 Task: Start in the project BitTech the sprint 'Agile Avengers', with a duration of 2 weeks. Start in the project BitTech the sprint 'Agile Avengers', with a duration of 1 week. Start in the project BitTech the sprint 'Agile Avengers', with a duration of 3 weeks
Action: Mouse moved to (228, 72)
Screenshot: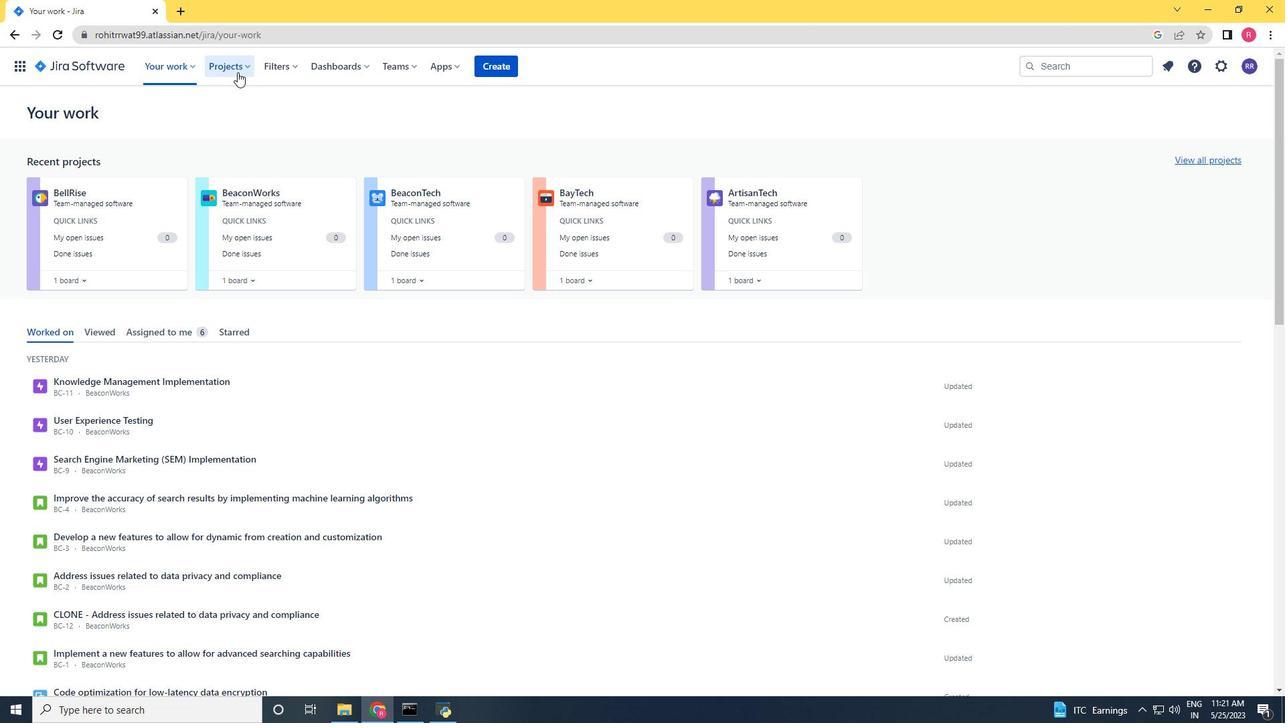 
Action: Mouse pressed left at (228, 72)
Screenshot: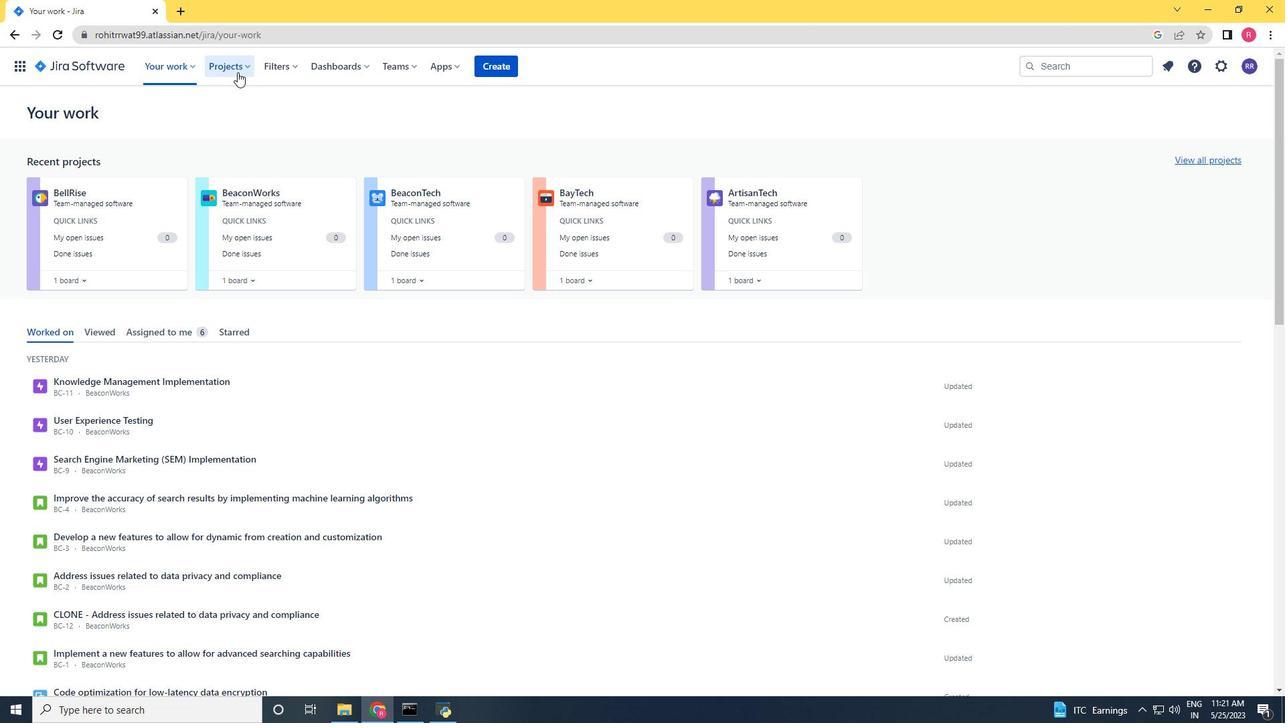 
Action: Mouse moved to (262, 129)
Screenshot: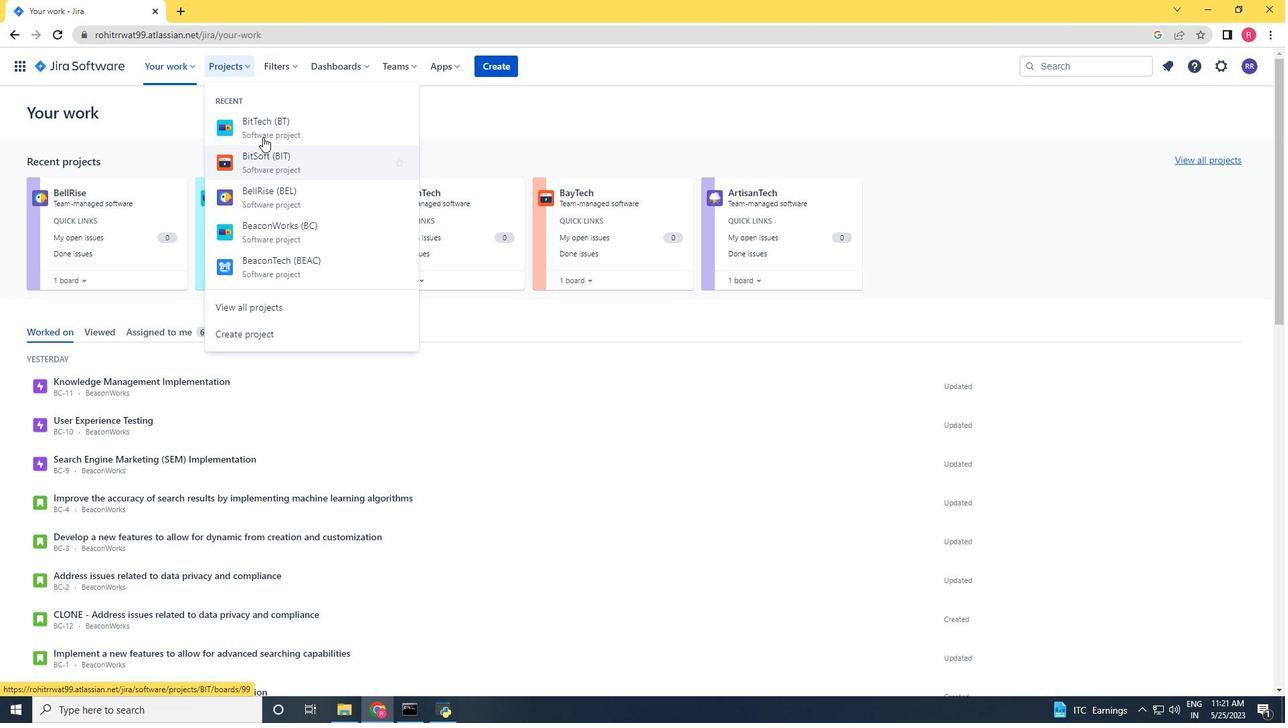 
Action: Mouse pressed left at (262, 129)
Screenshot: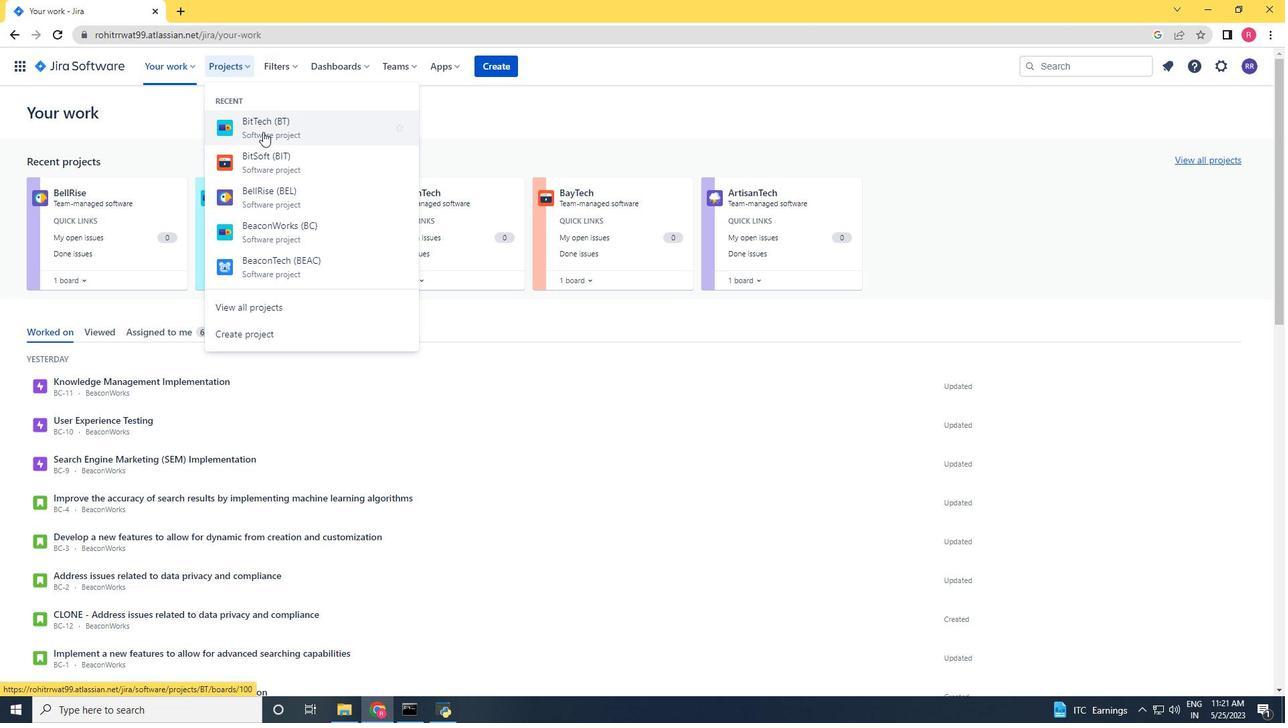 
Action: Mouse moved to (83, 203)
Screenshot: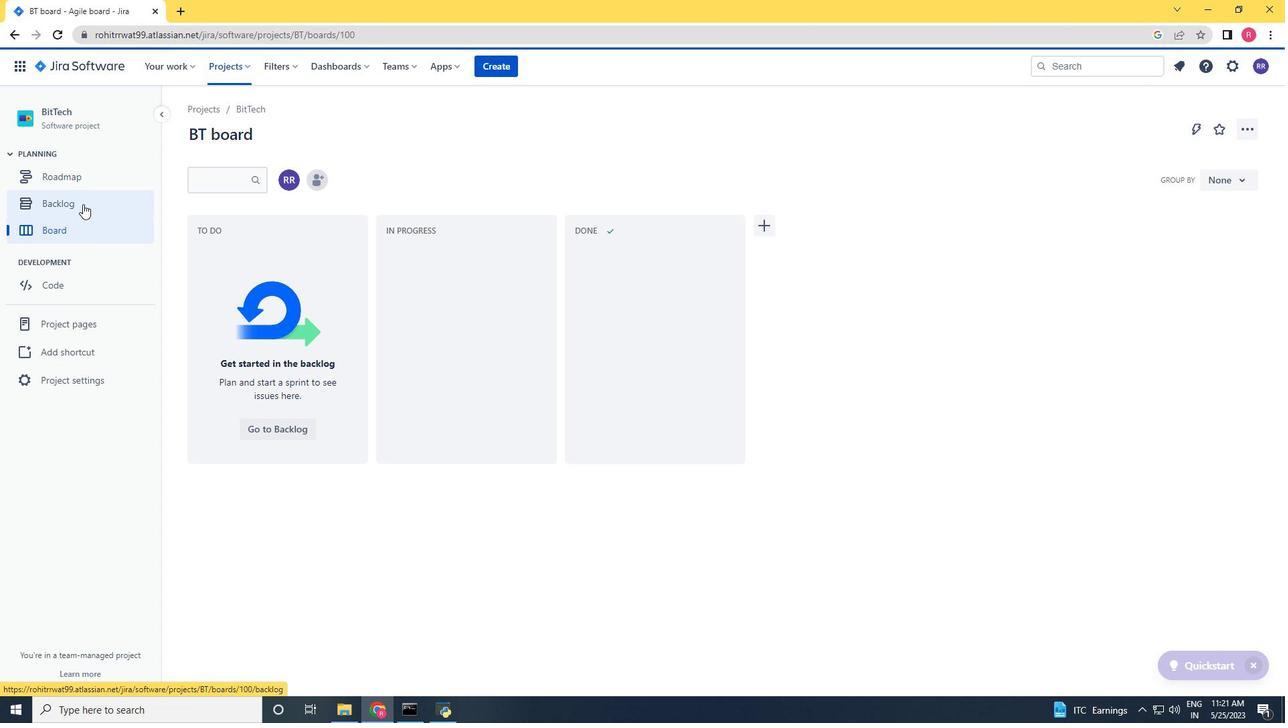 
Action: Mouse pressed left at (83, 203)
Screenshot: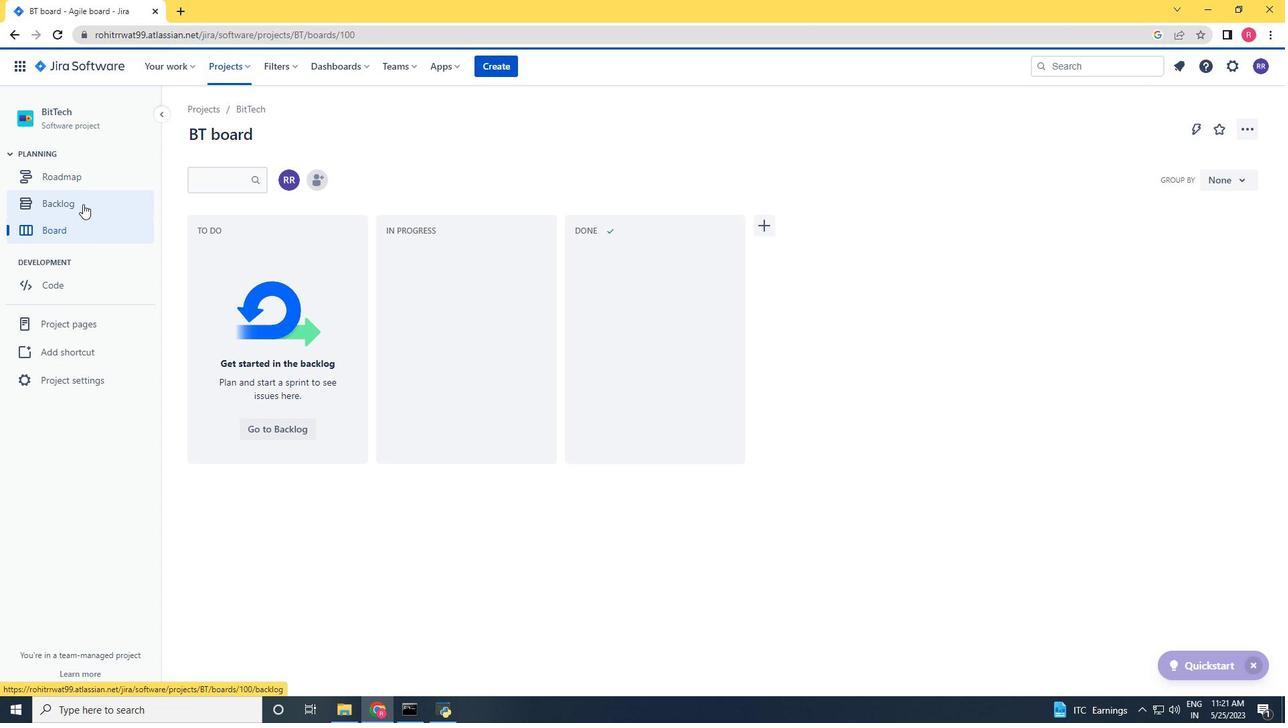 
Action: Mouse moved to (1167, 212)
Screenshot: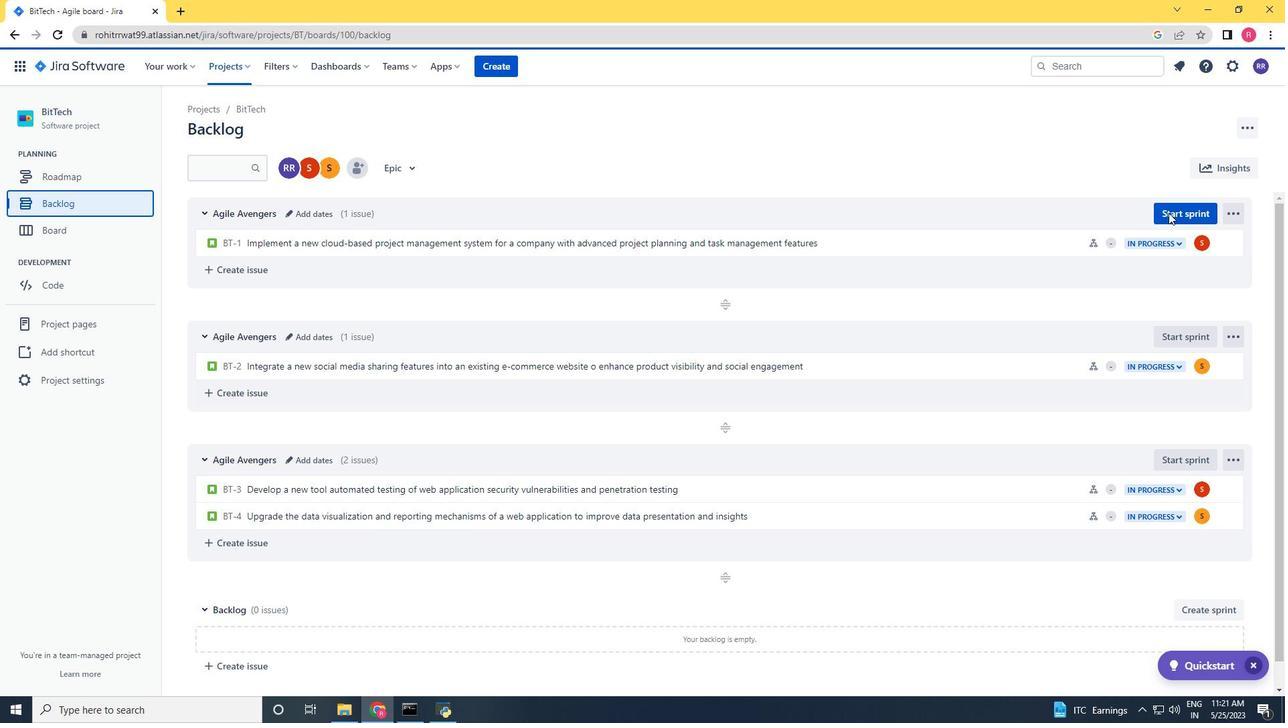 
Action: Mouse pressed left at (1167, 212)
Screenshot: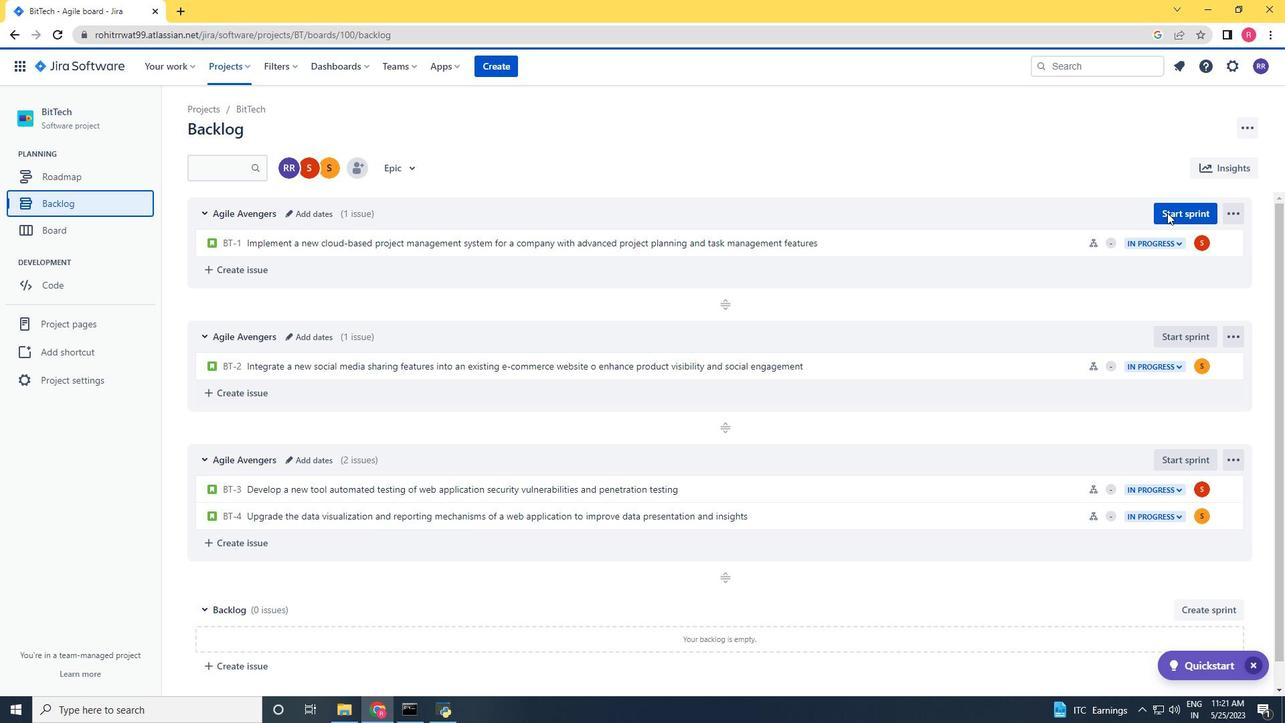 
Action: Mouse moved to (580, 241)
Screenshot: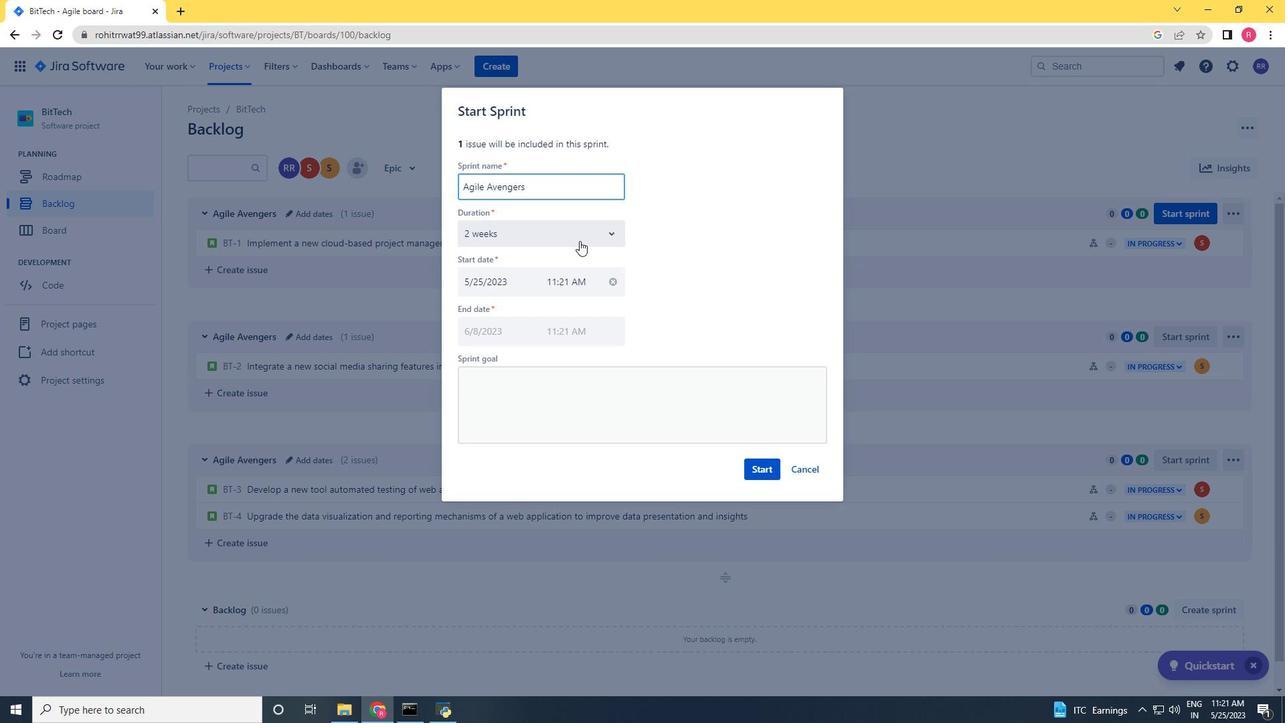 
Action: Mouse pressed left at (580, 241)
Screenshot: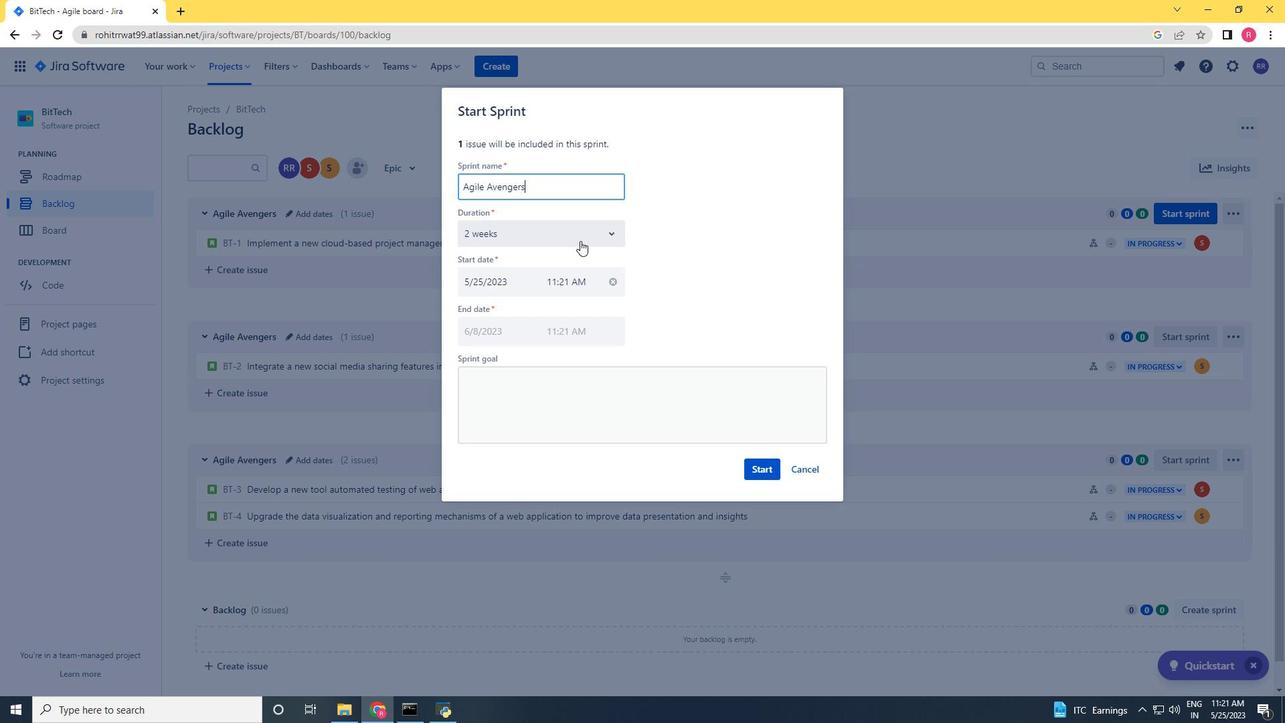 
Action: Mouse moved to (499, 291)
Screenshot: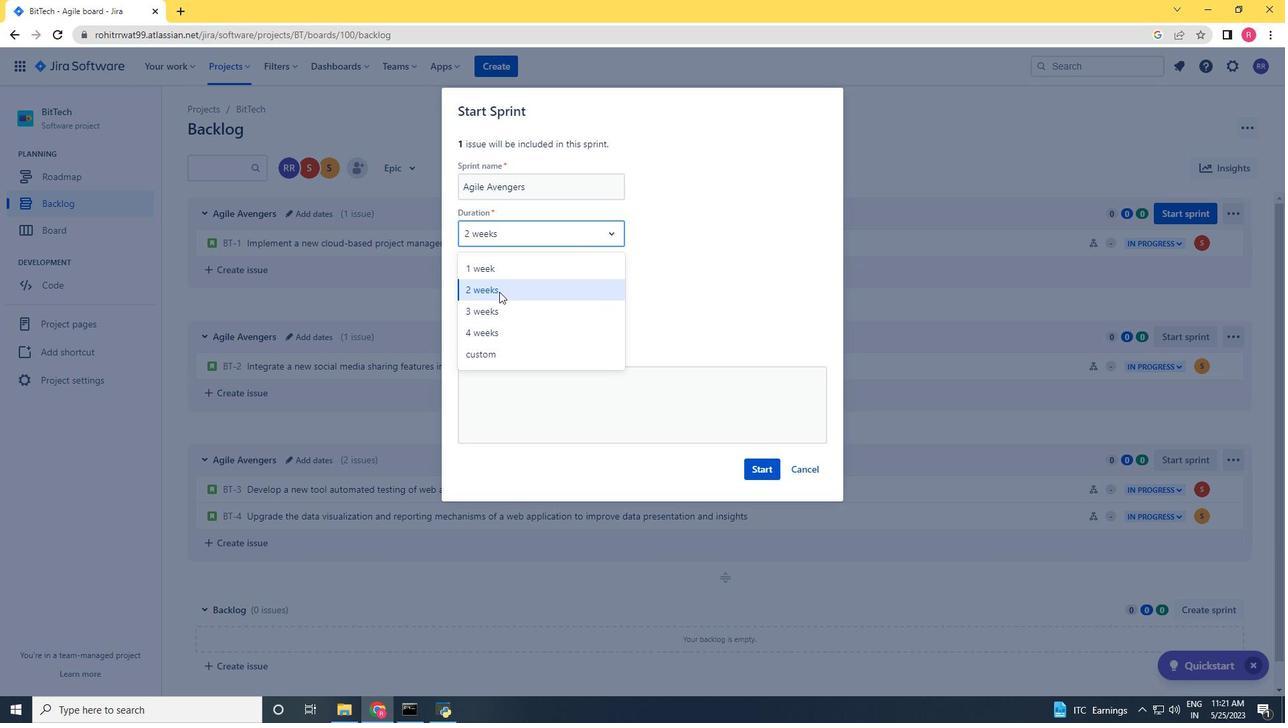 
Action: Mouse pressed left at (499, 291)
Screenshot: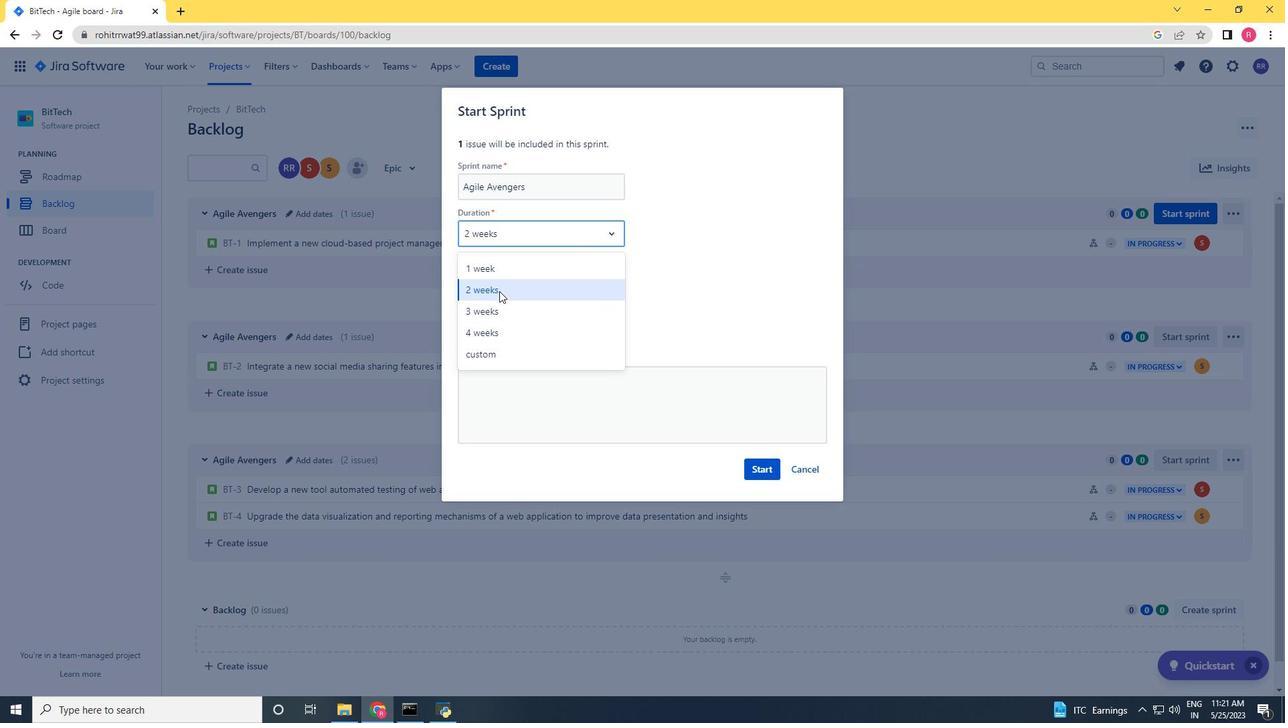 
Action: Mouse moved to (771, 470)
Screenshot: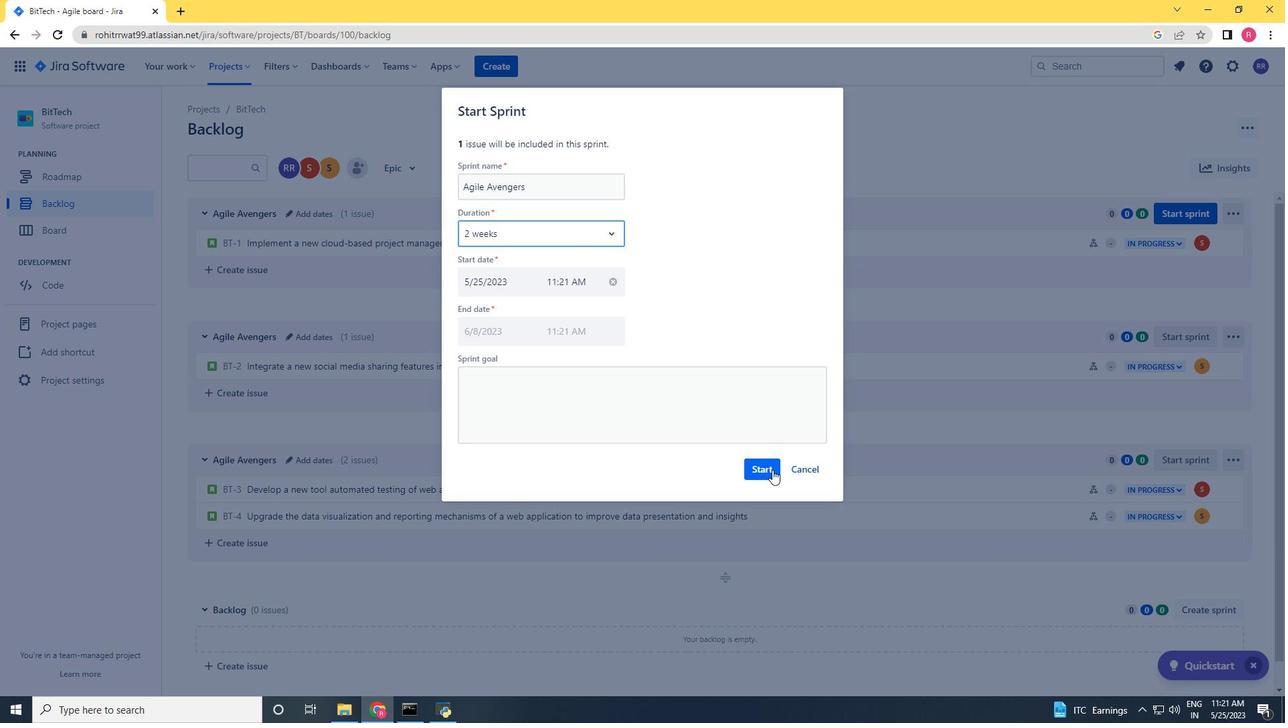 
Action: Mouse pressed left at (771, 470)
Screenshot: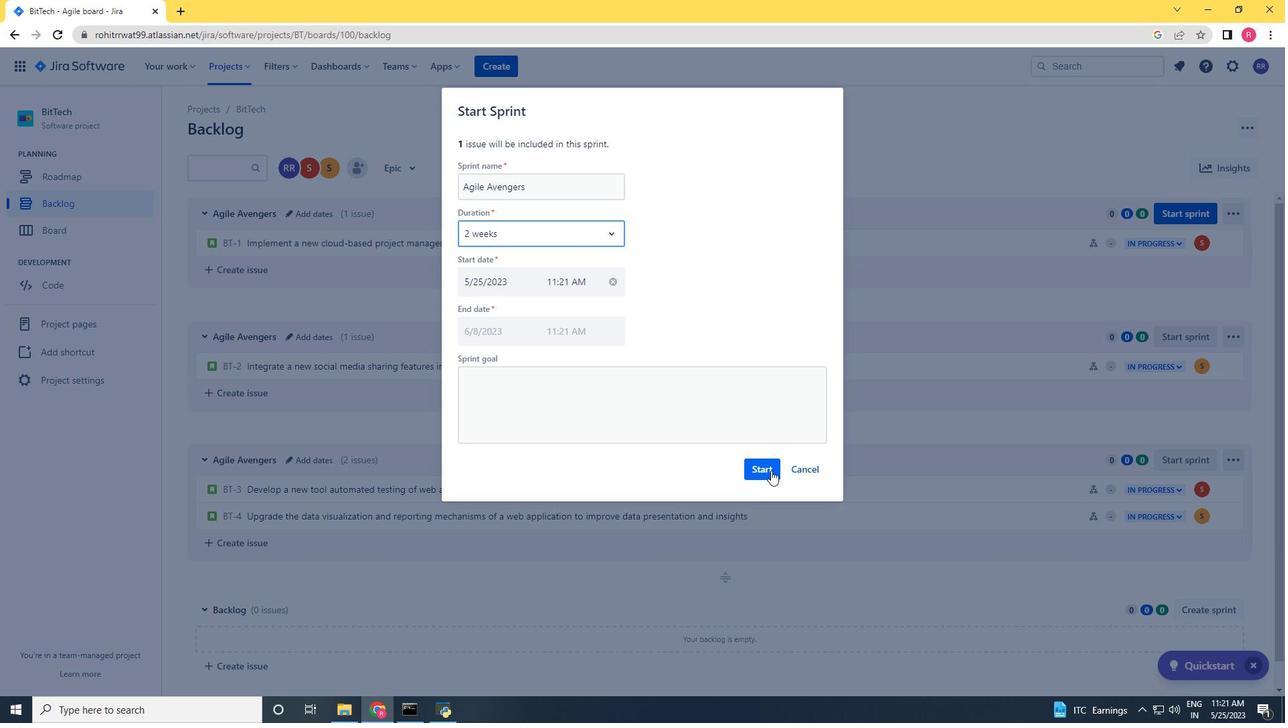 
Action: Mouse moved to (66, 199)
Screenshot: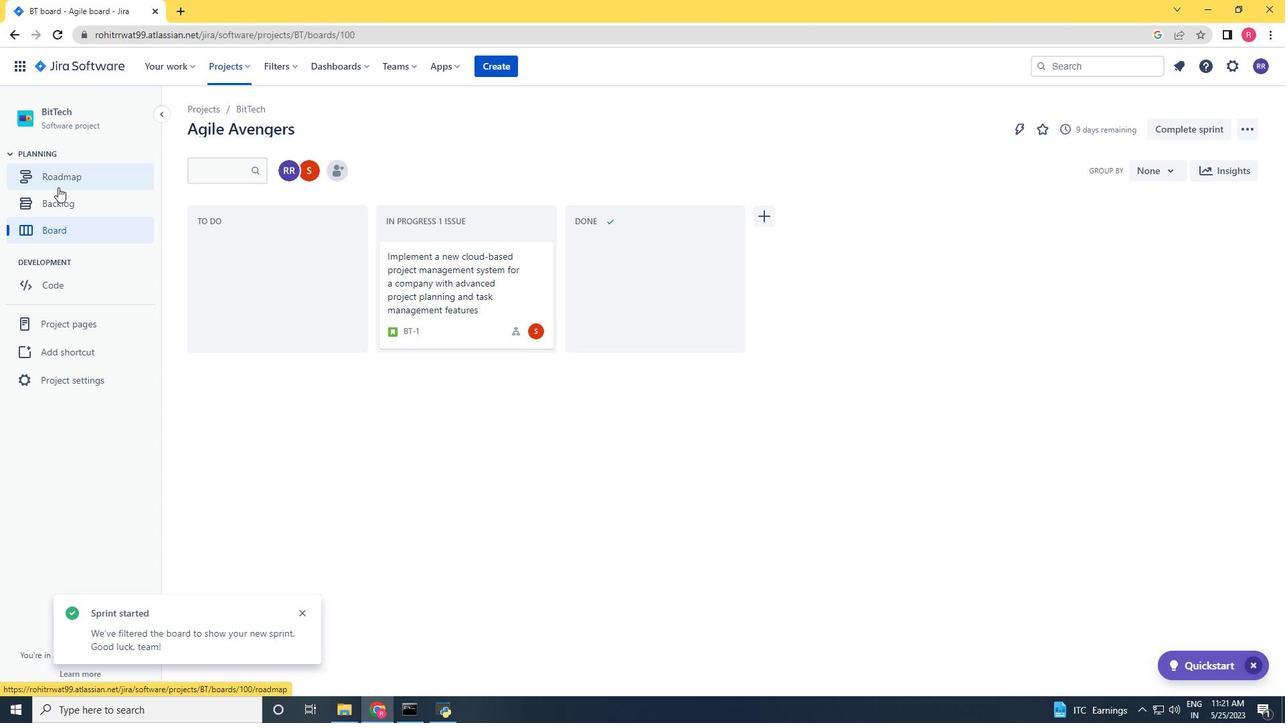 
Action: Mouse pressed left at (66, 199)
Screenshot: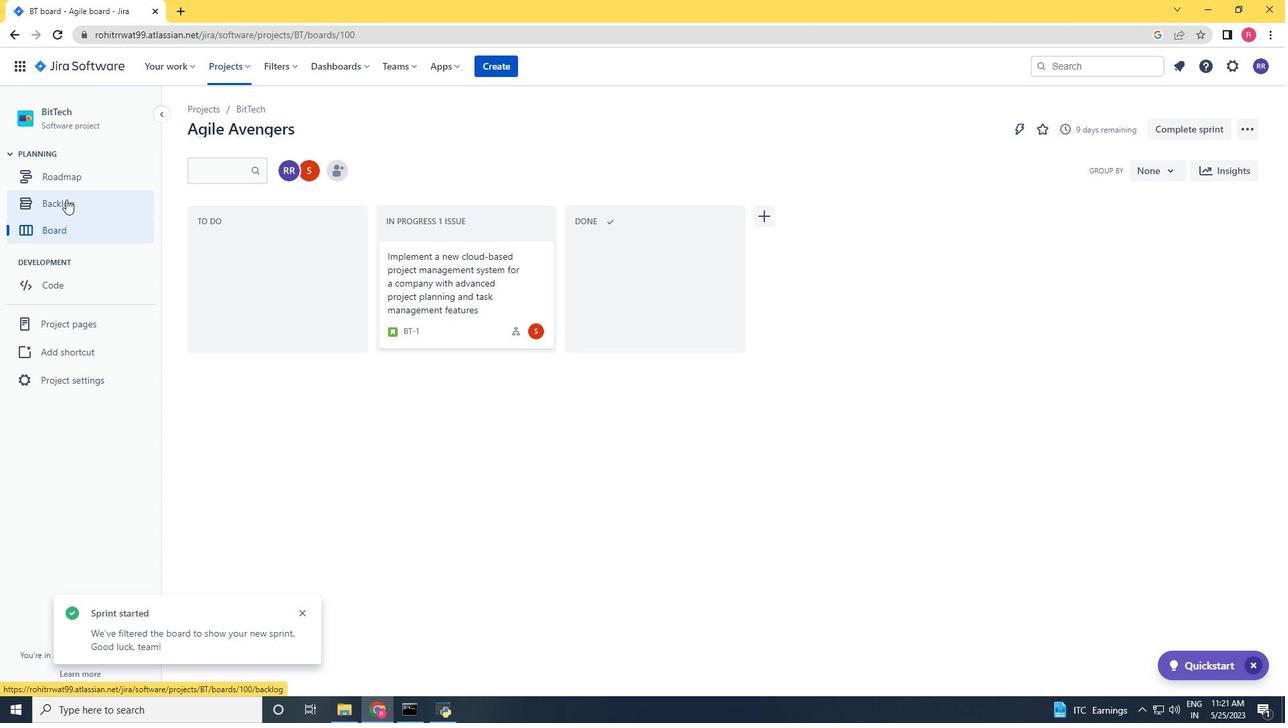 
Action: Mouse moved to (1191, 332)
Screenshot: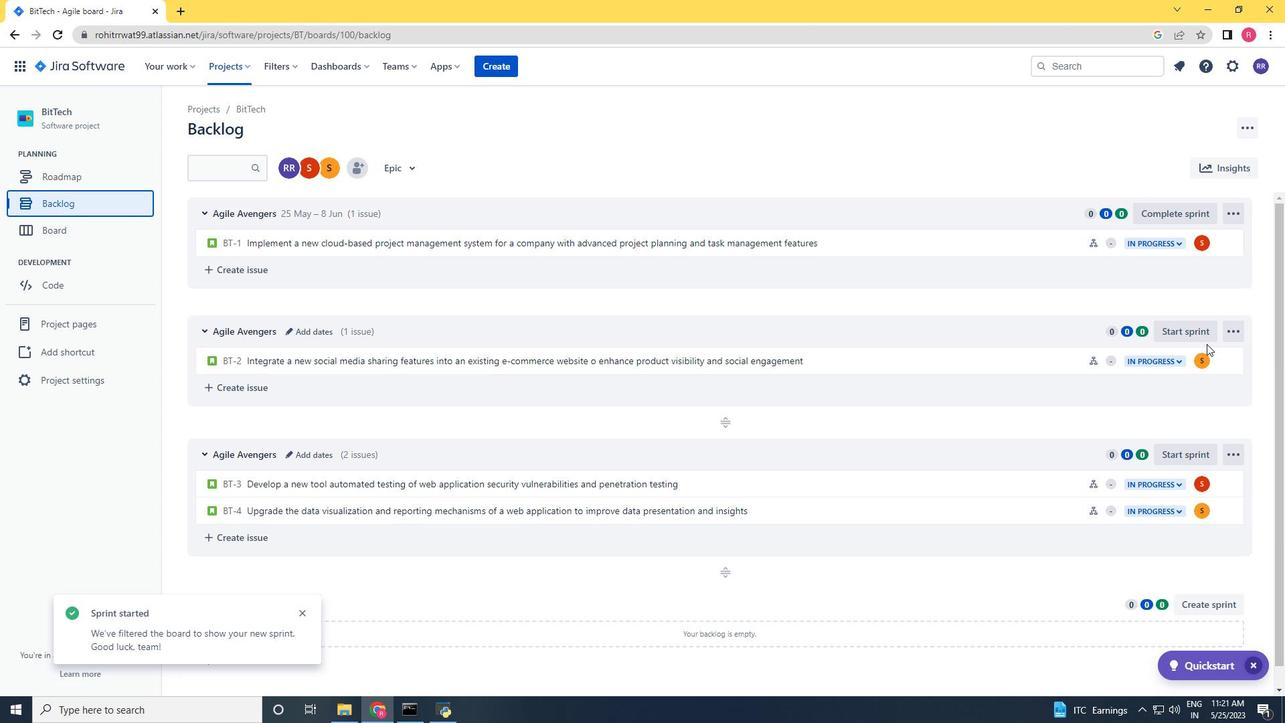 
Action: Mouse pressed left at (1191, 332)
Screenshot: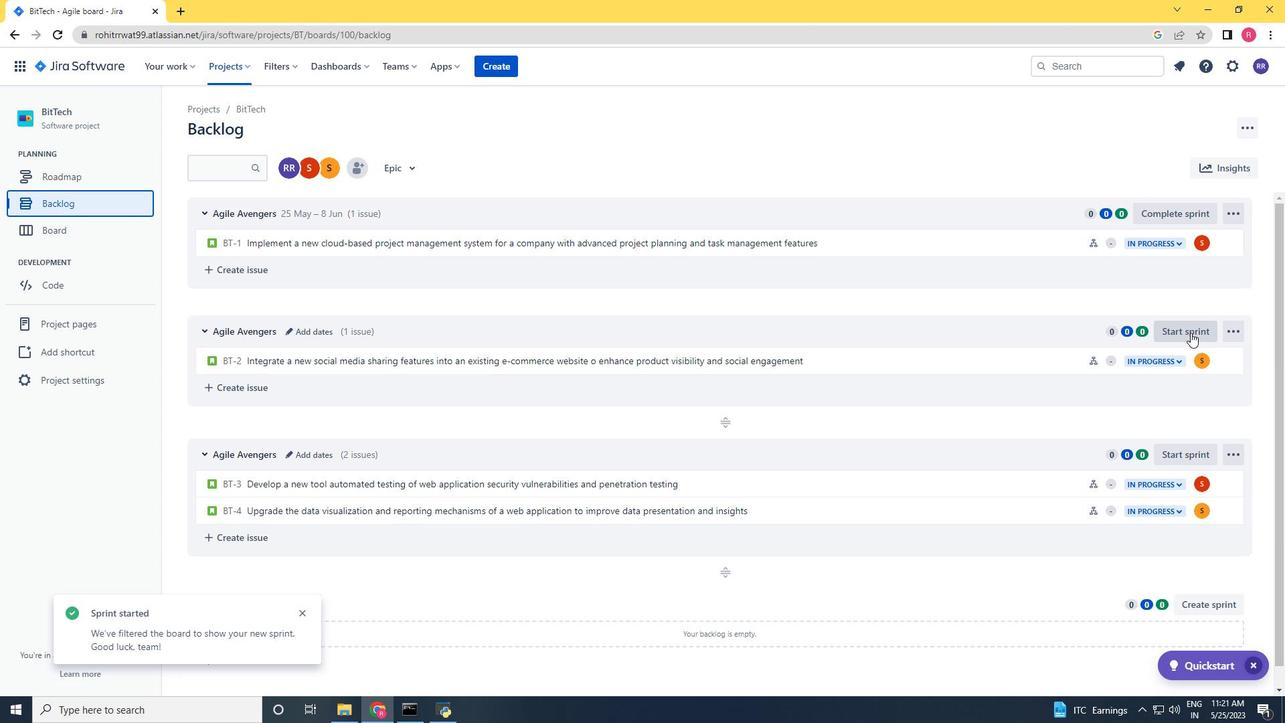 
Action: Mouse moved to (585, 229)
Screenshot: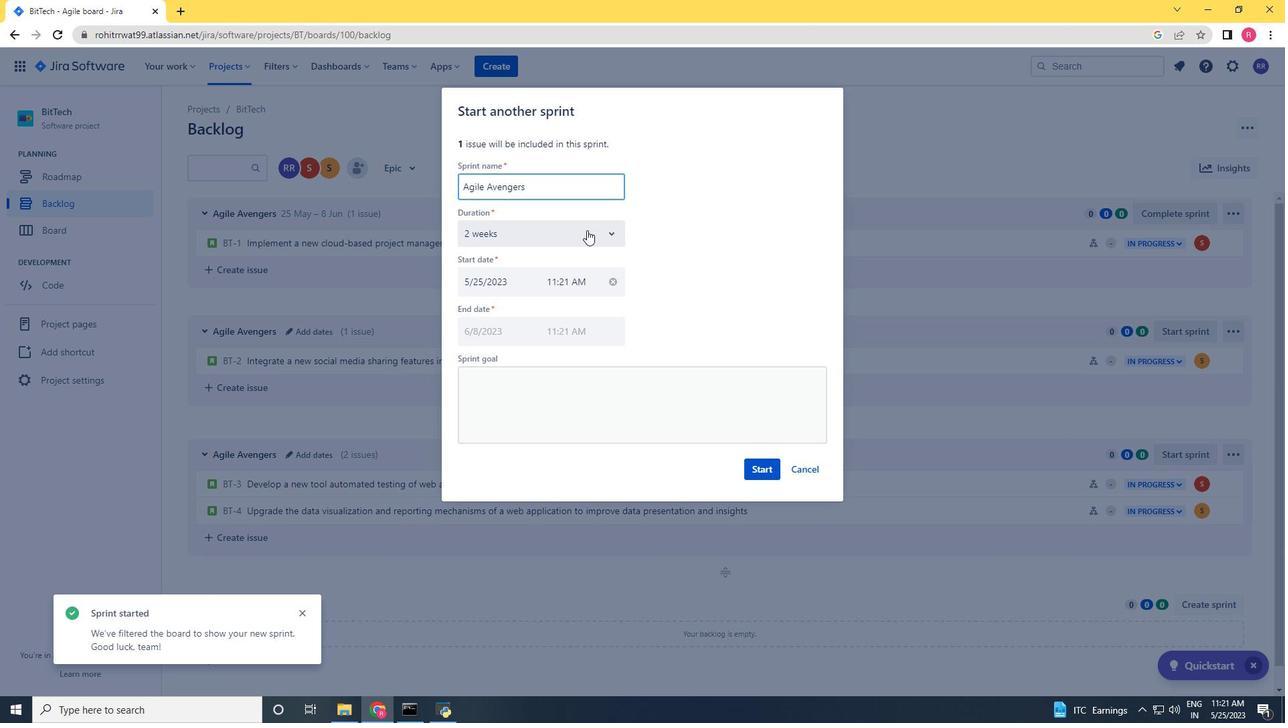 
Action: Mouse pressed left at (585, 229)
Screenshot: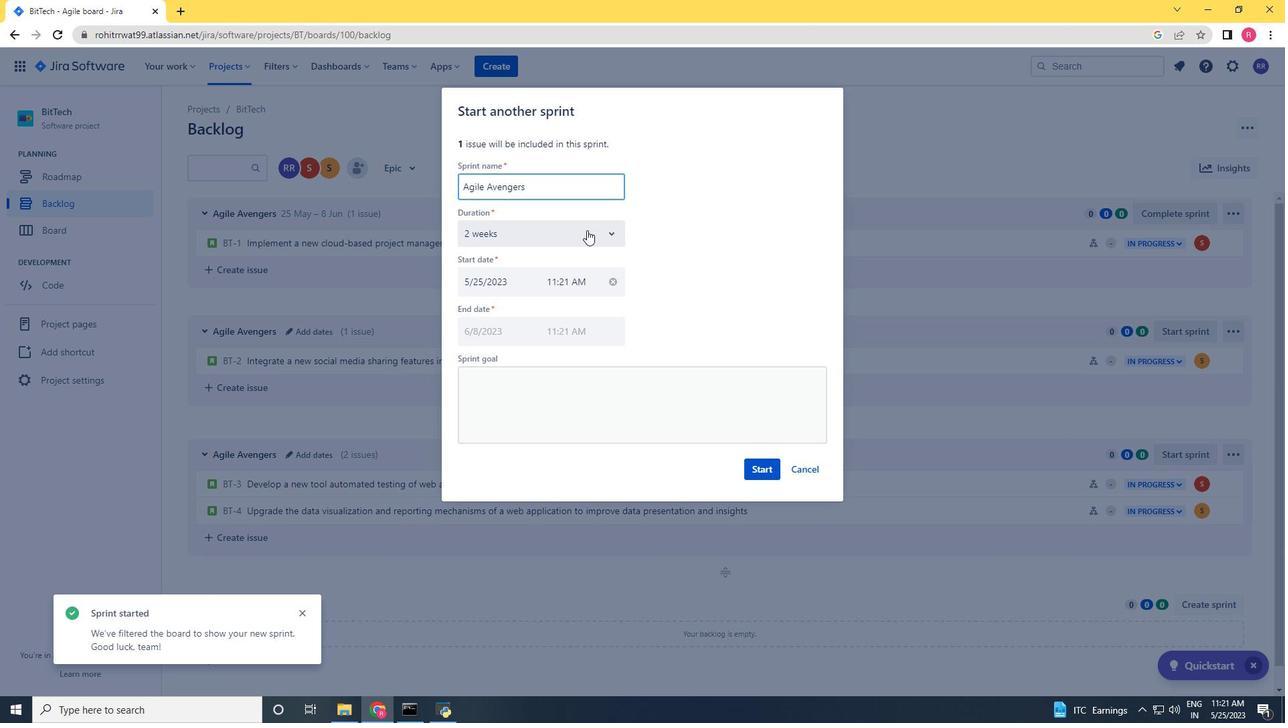 
Action: Mouse moved to (499, 270)
Screenshot: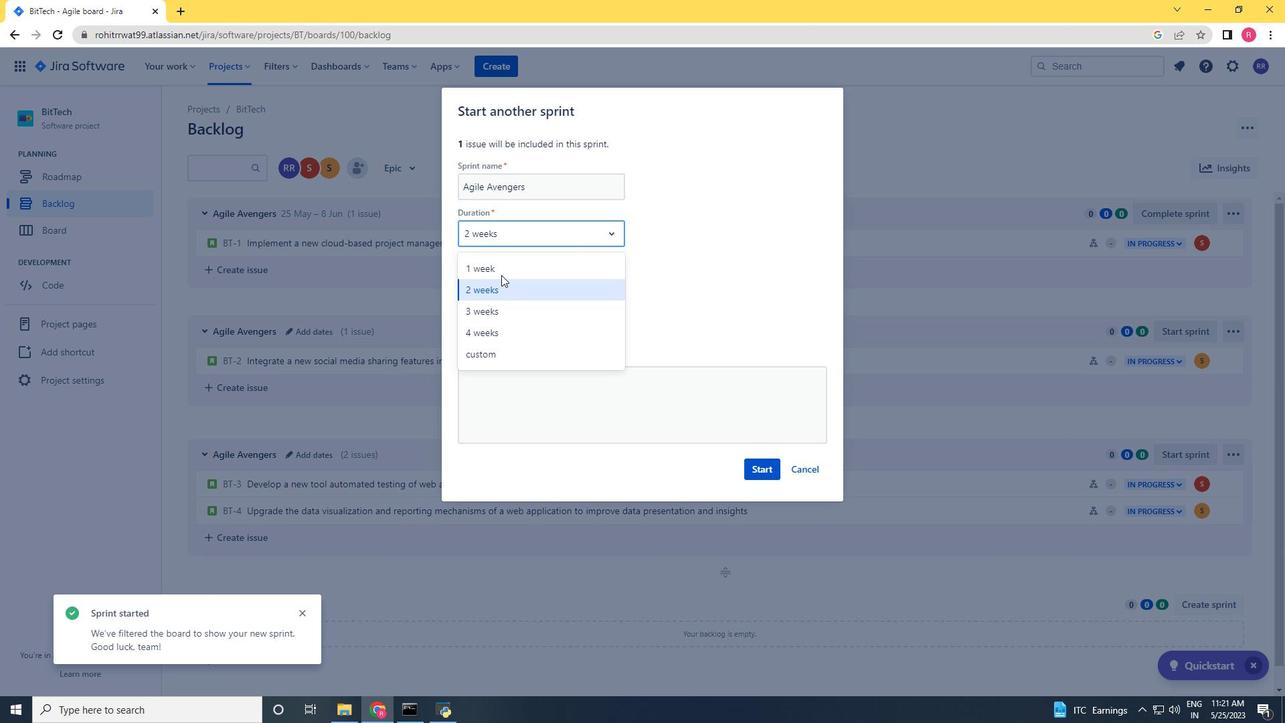 
Action: Mouse pressed left at (499, 270)
Screenshot: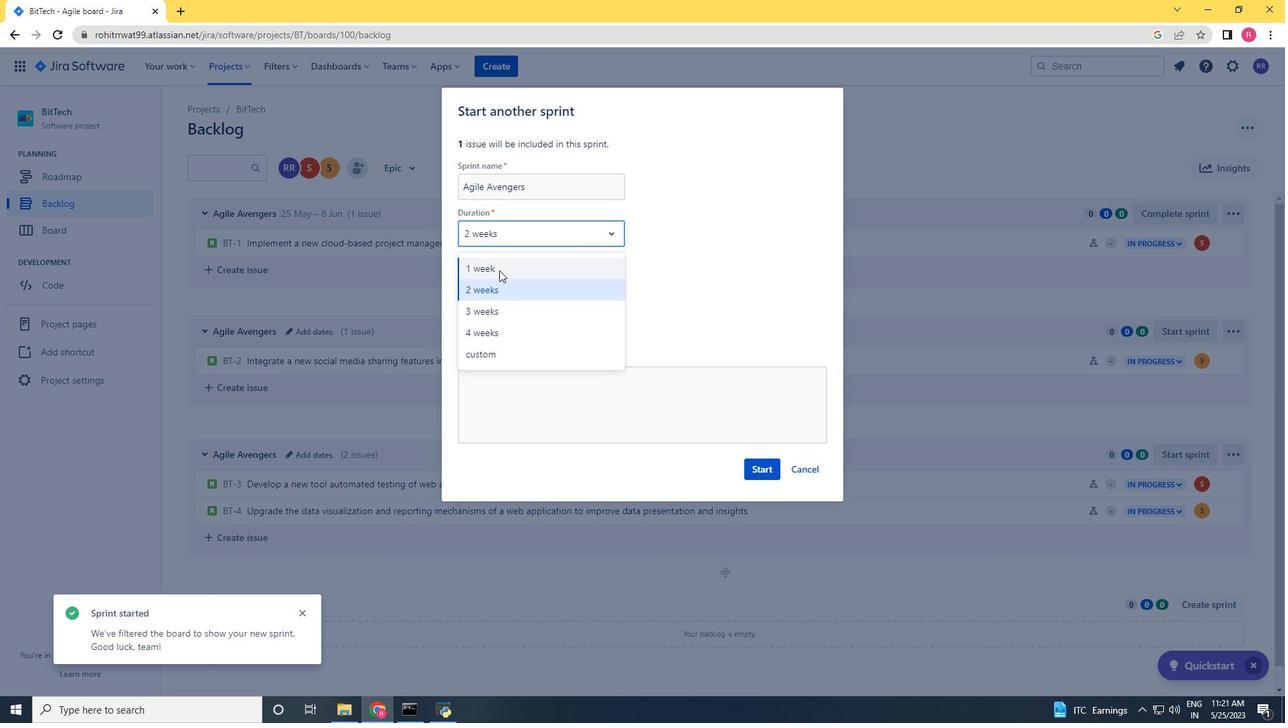 
Action: Mouse moved to (759, 474)
Screenshot: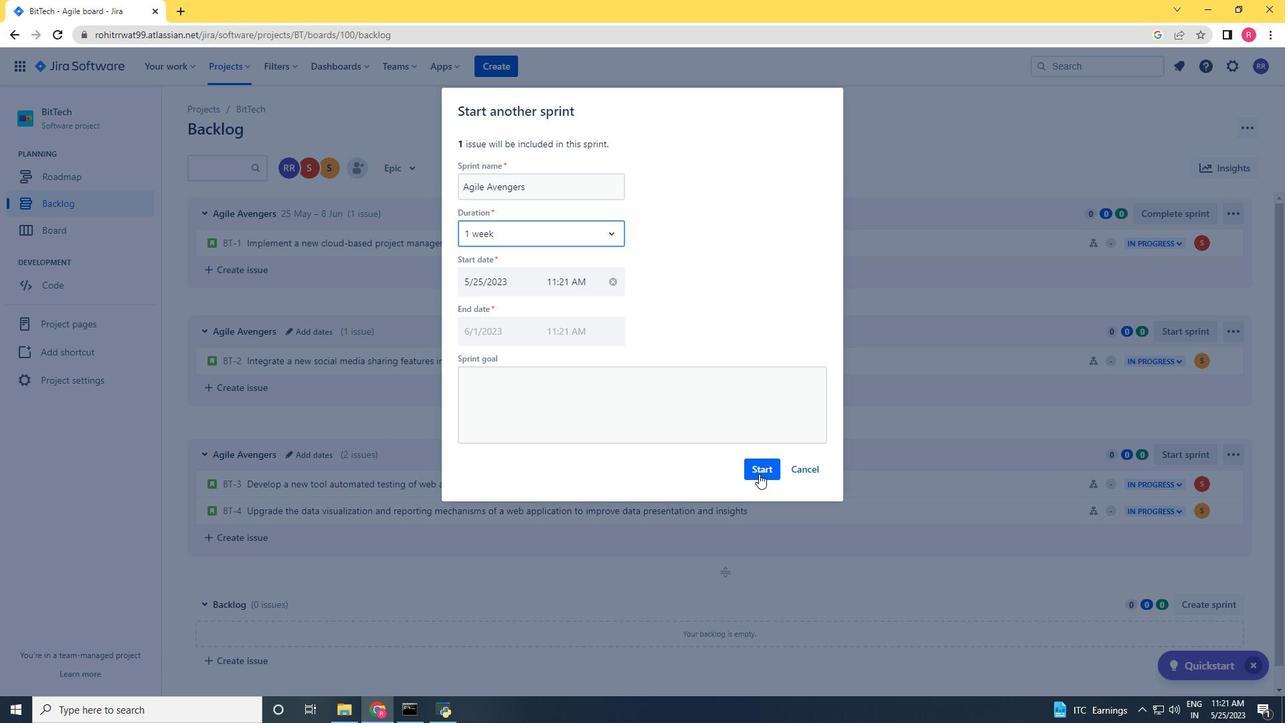 
Action: Mouse pressed left at (759, 474)
Screenshot: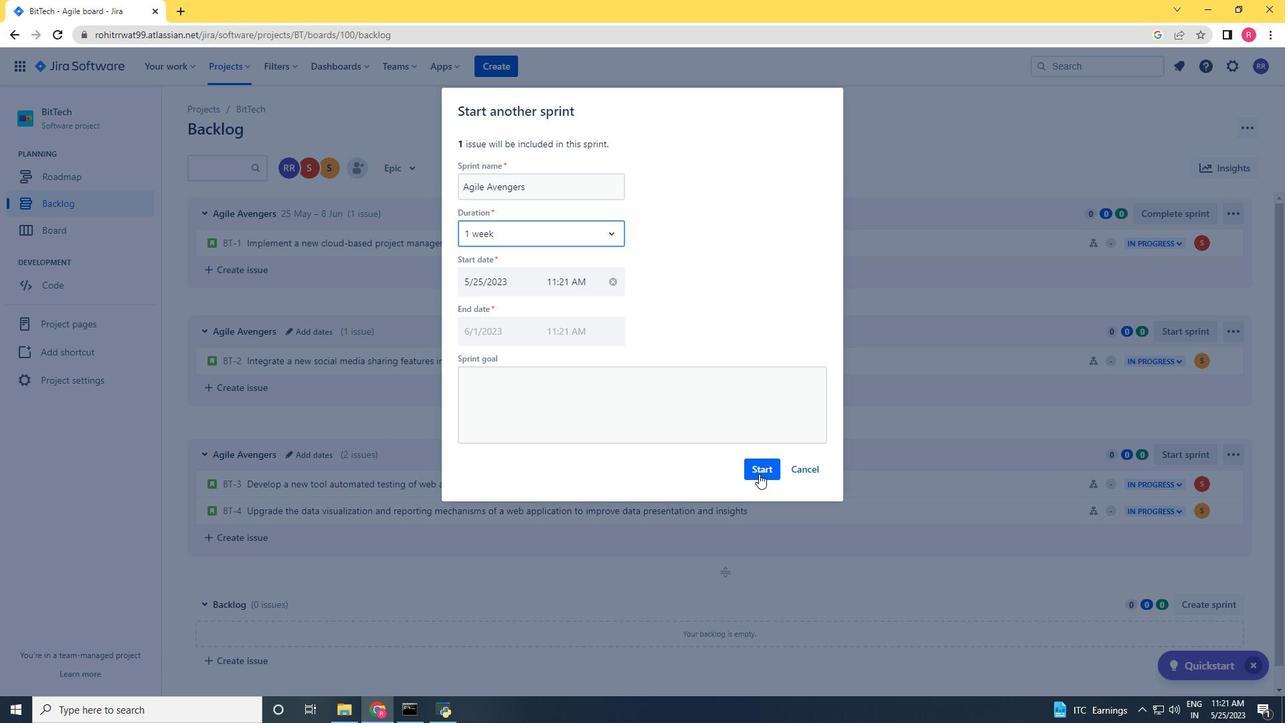 
Action: Mouse moved to (76, 200)
Screenshot: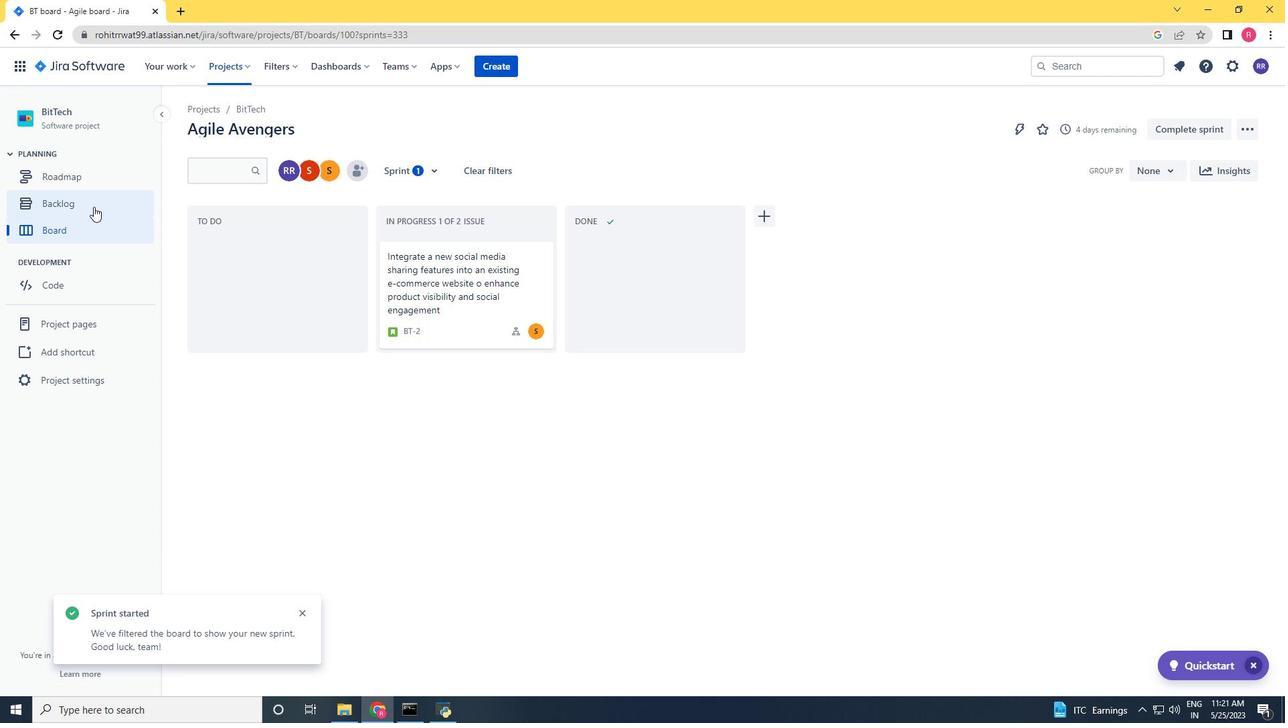 
Action: Mouse pressed left at (76, 200)
Screenshot: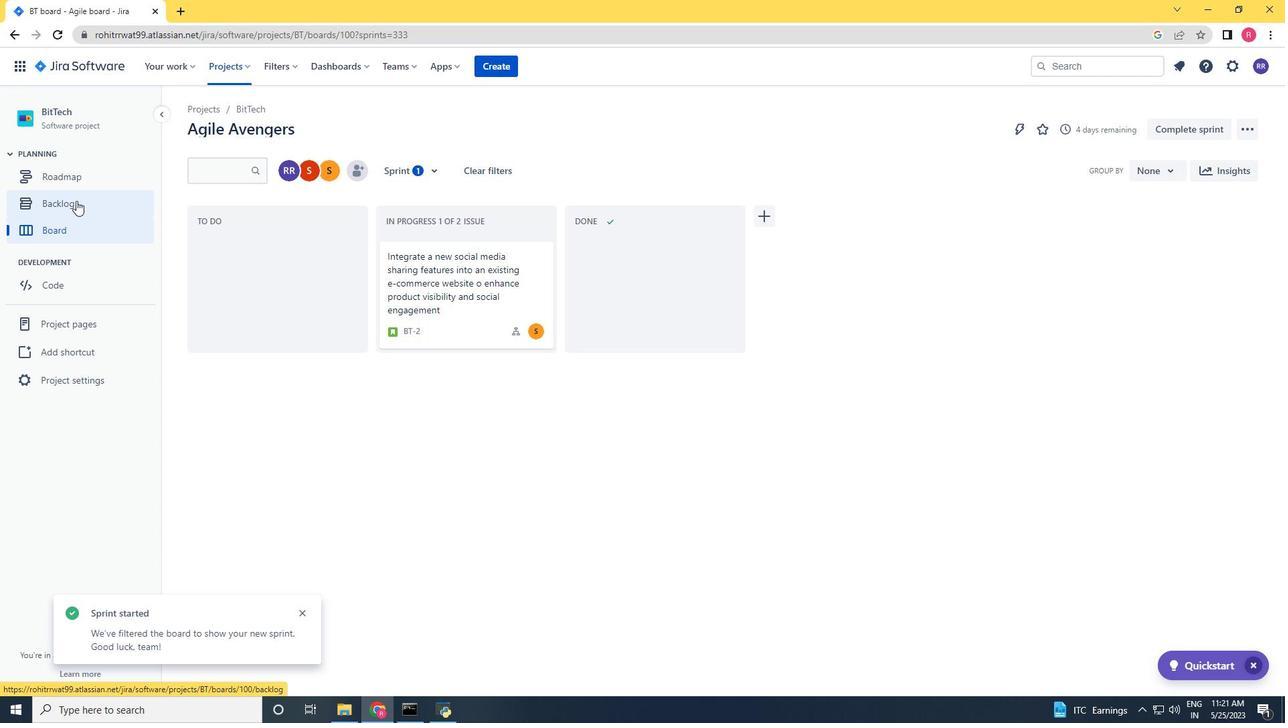 
Action: Mouse moved to (1176, 450)
Screenshot: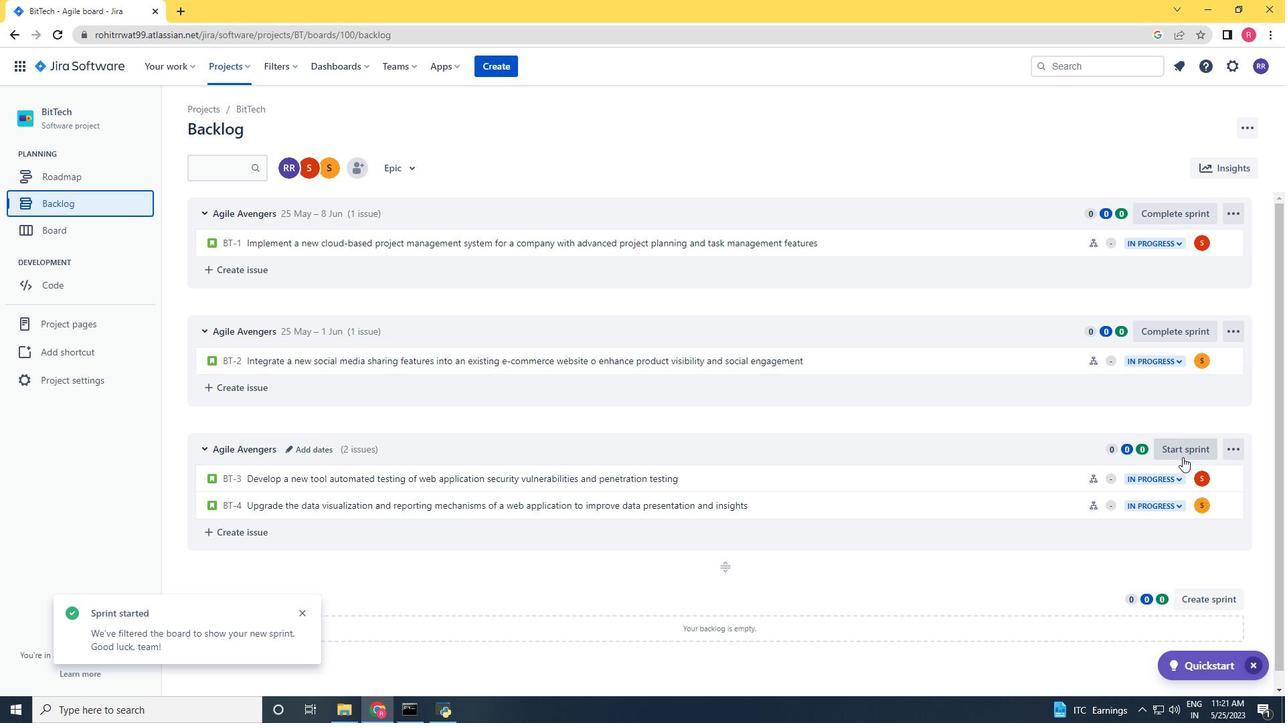 
Action: Mouse pressed left at (1176, 450)
Screenshot: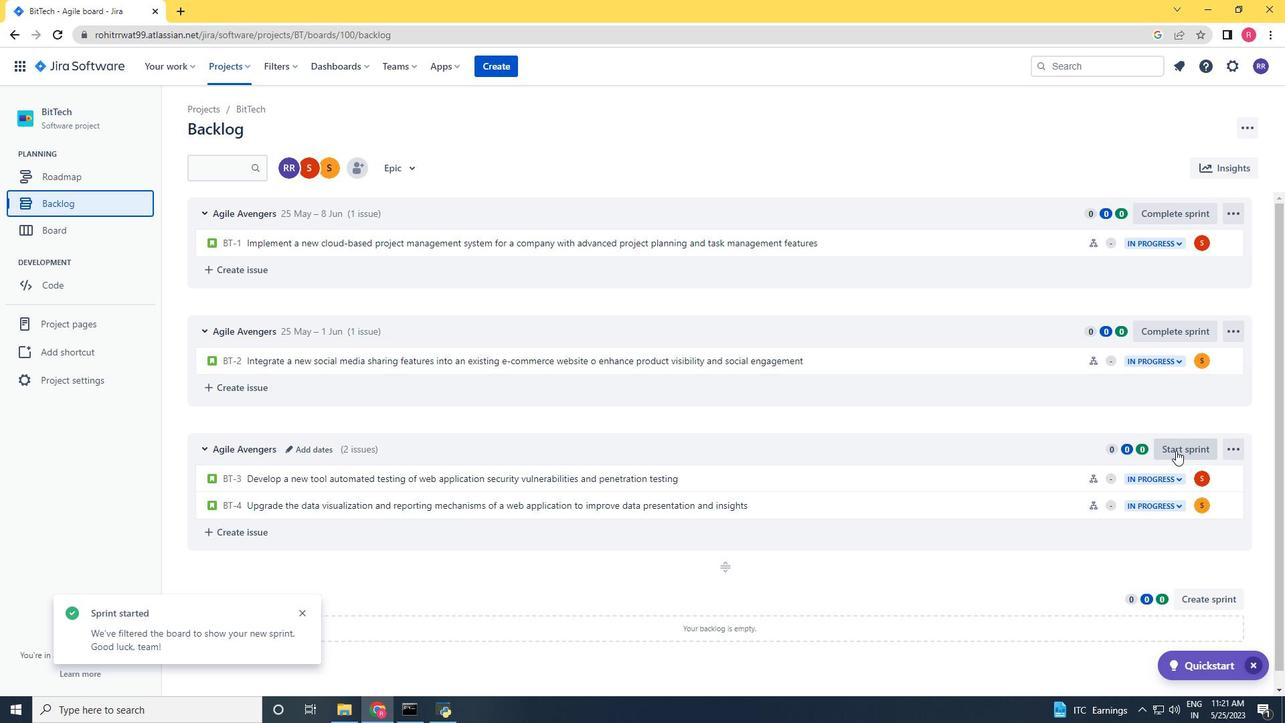 
Action: Mouse moved to (537, 234)
Screenshot: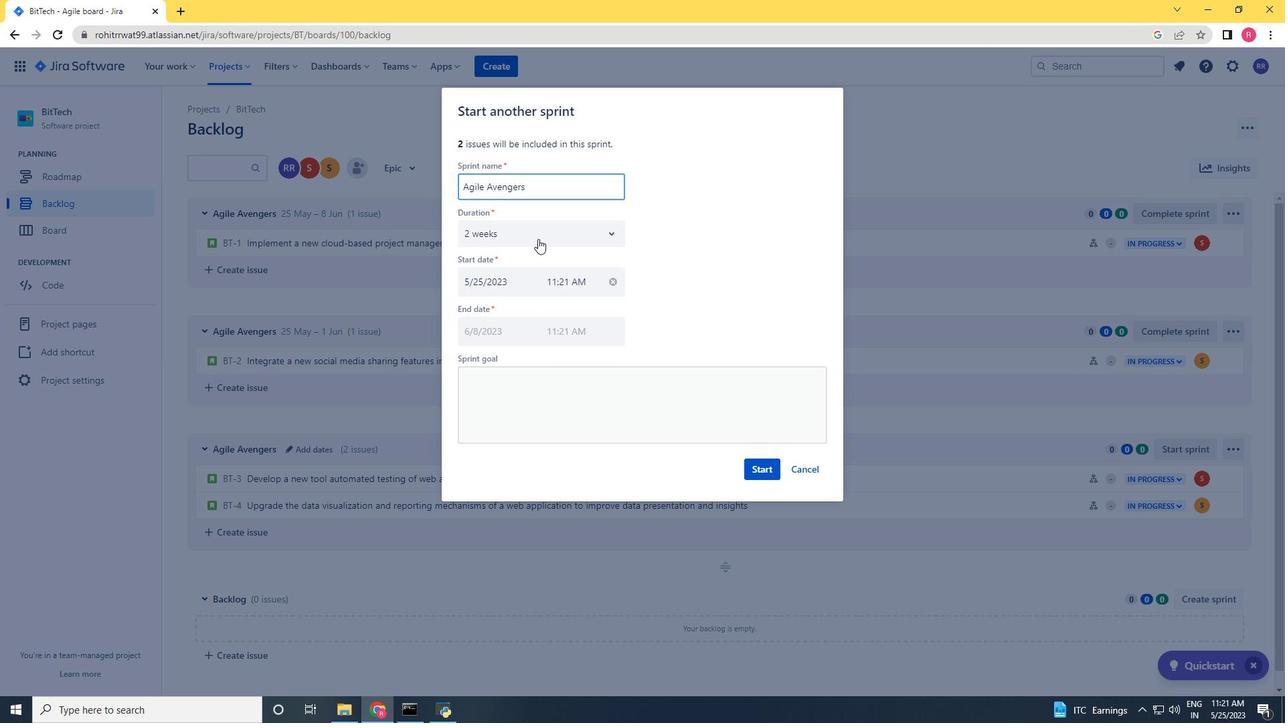 
Action: Mouse pressed left at (537, 234)
Screenshot: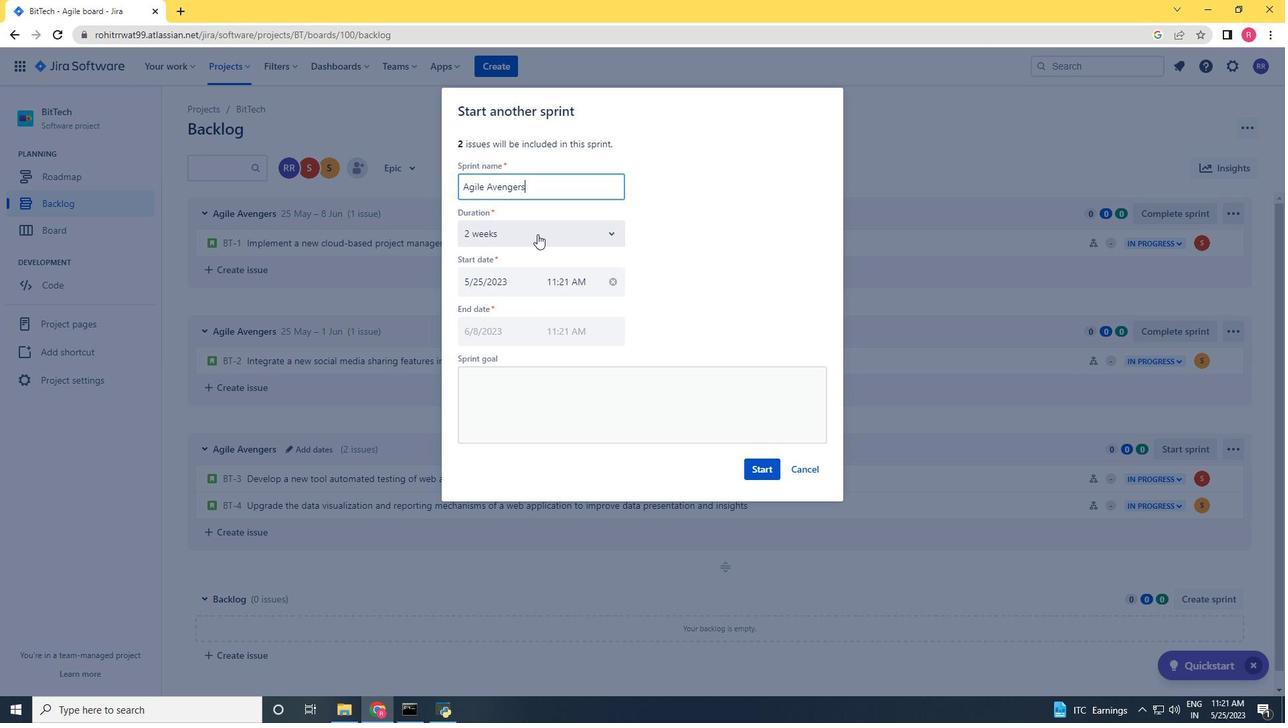 
Action: Mouse moved to (504, 317)
Screenshot: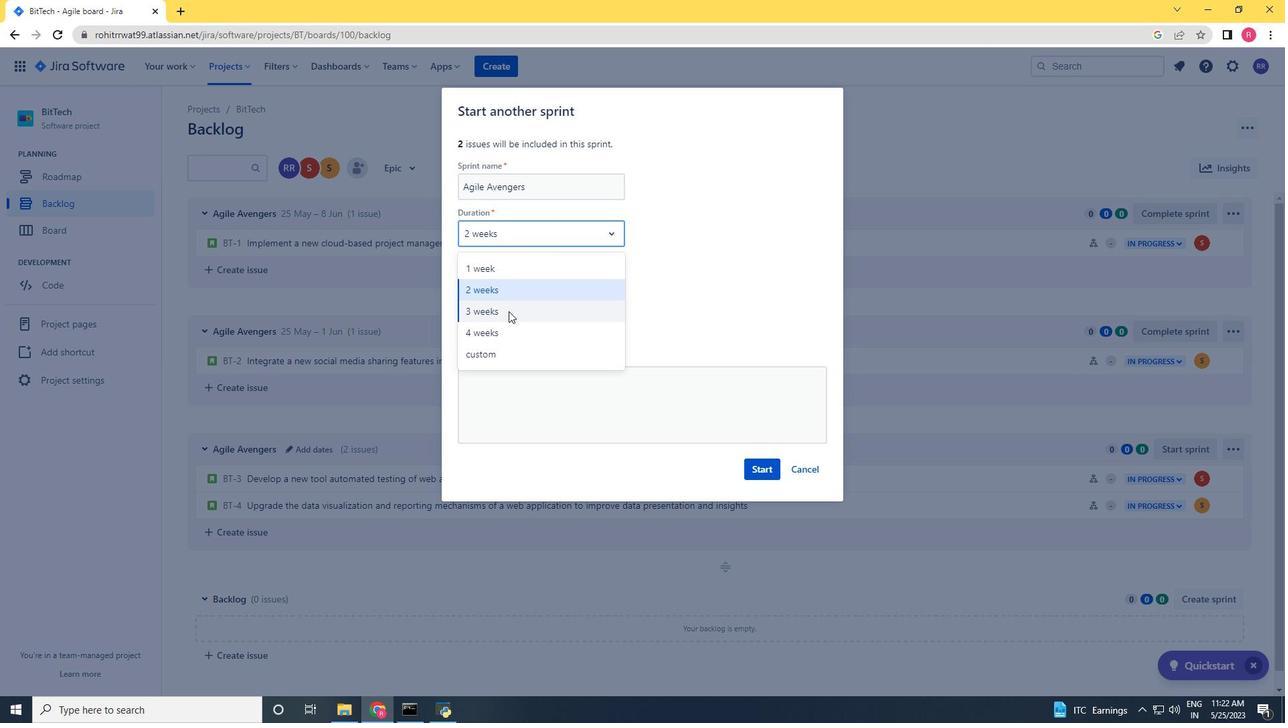 
Action: Mouse pressed left at (504, 317)
Screenshot: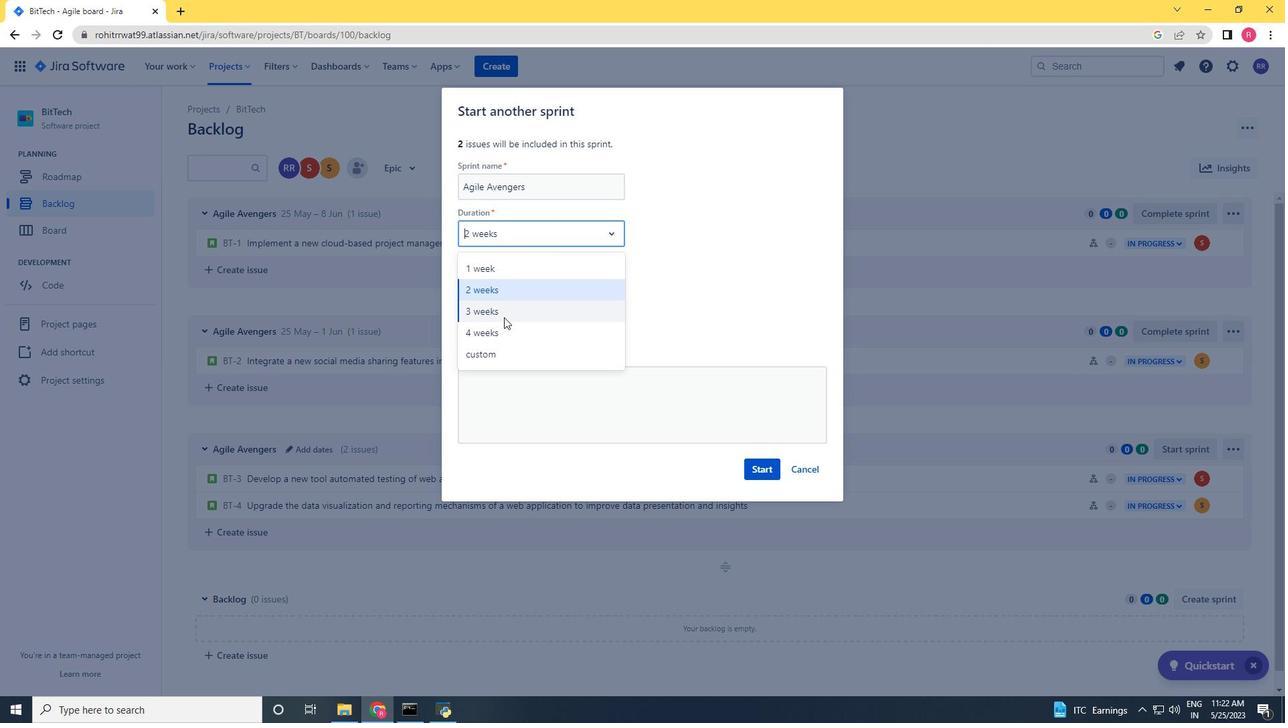 
Action: Mouse moved to (757, 474)
Screenshot: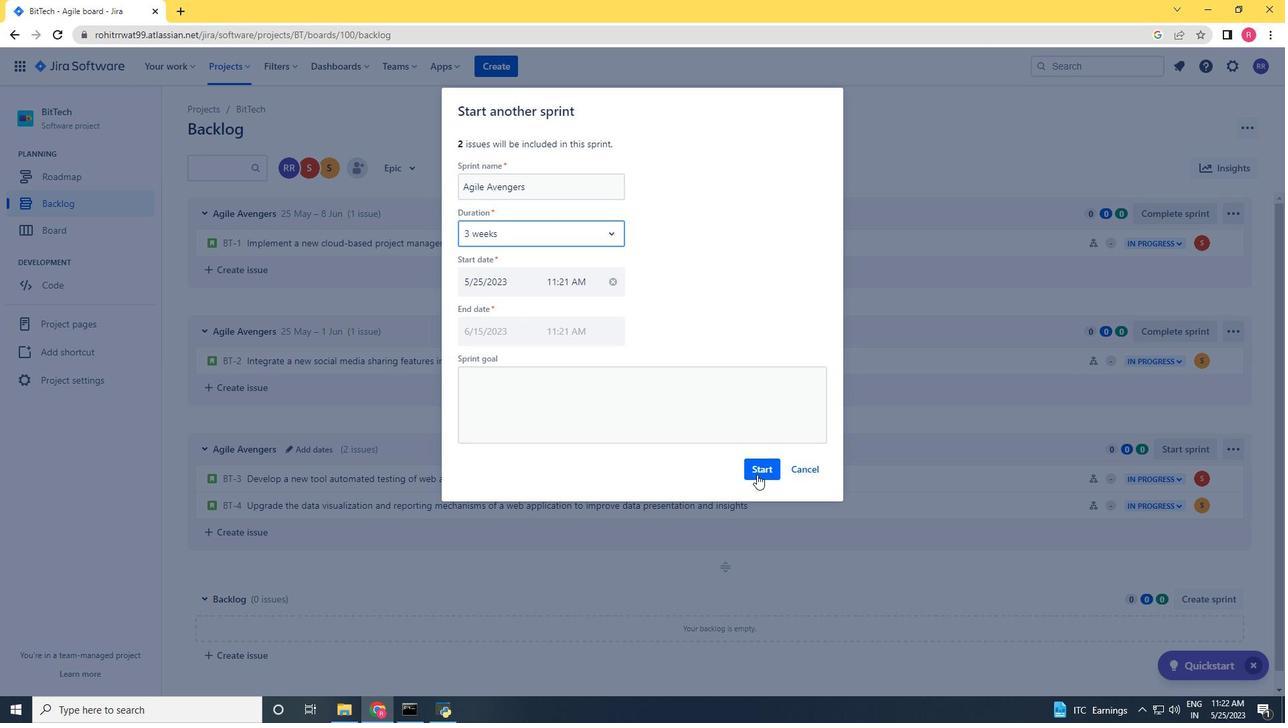 
Action: Mouse pressed left at (757, 474)
Screenshot: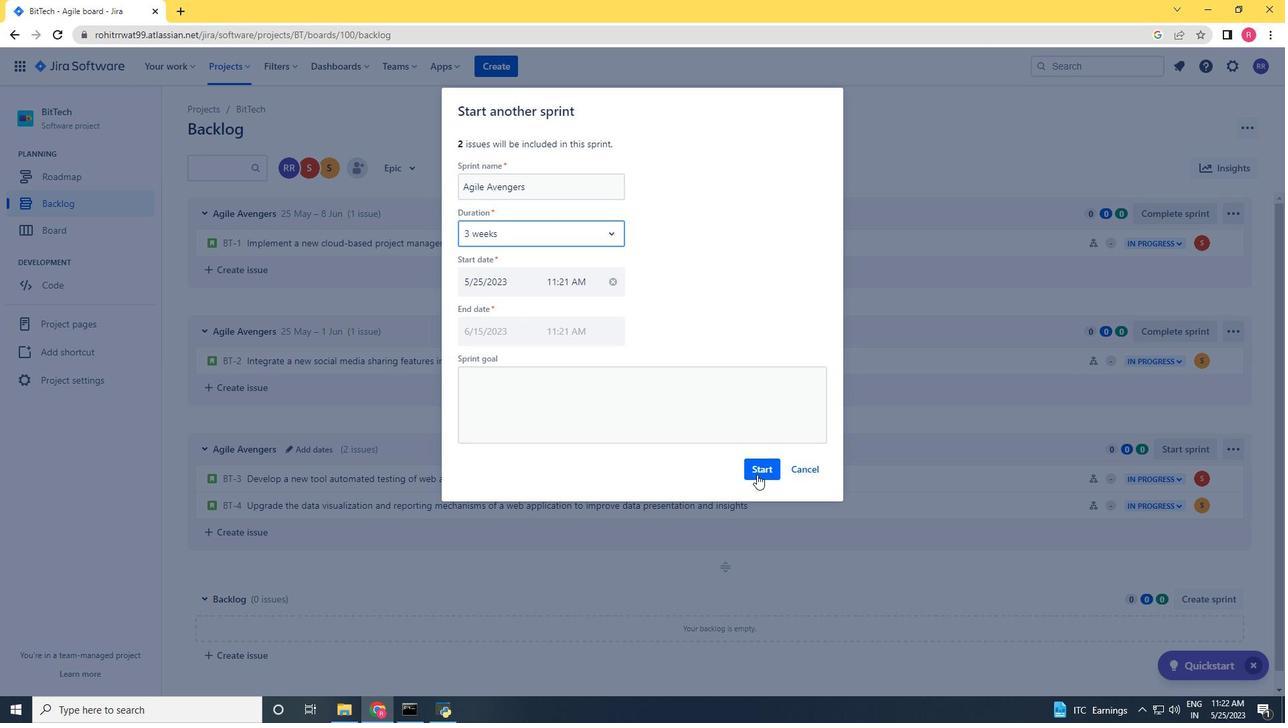 
Action: Mouse moved to (334, 548)
Screenshot: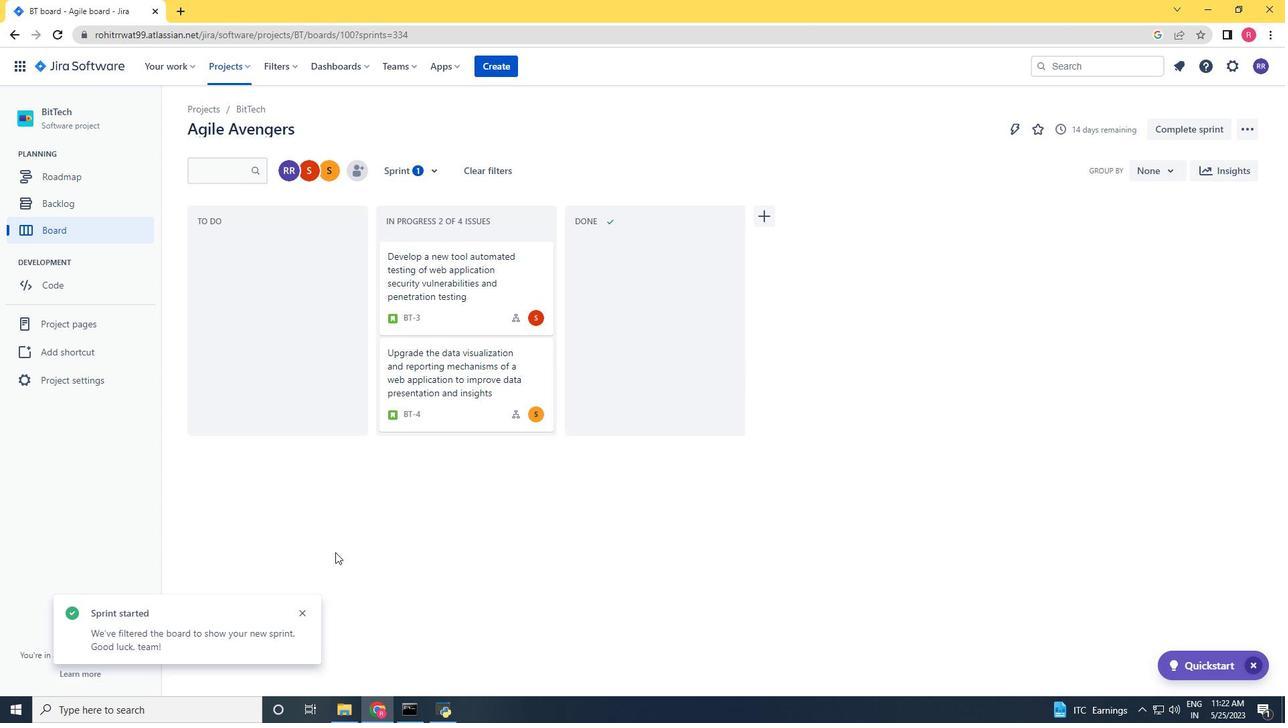 
Action: Mouse scrolled (334, 549) with delta (0, 0)
Screenshot: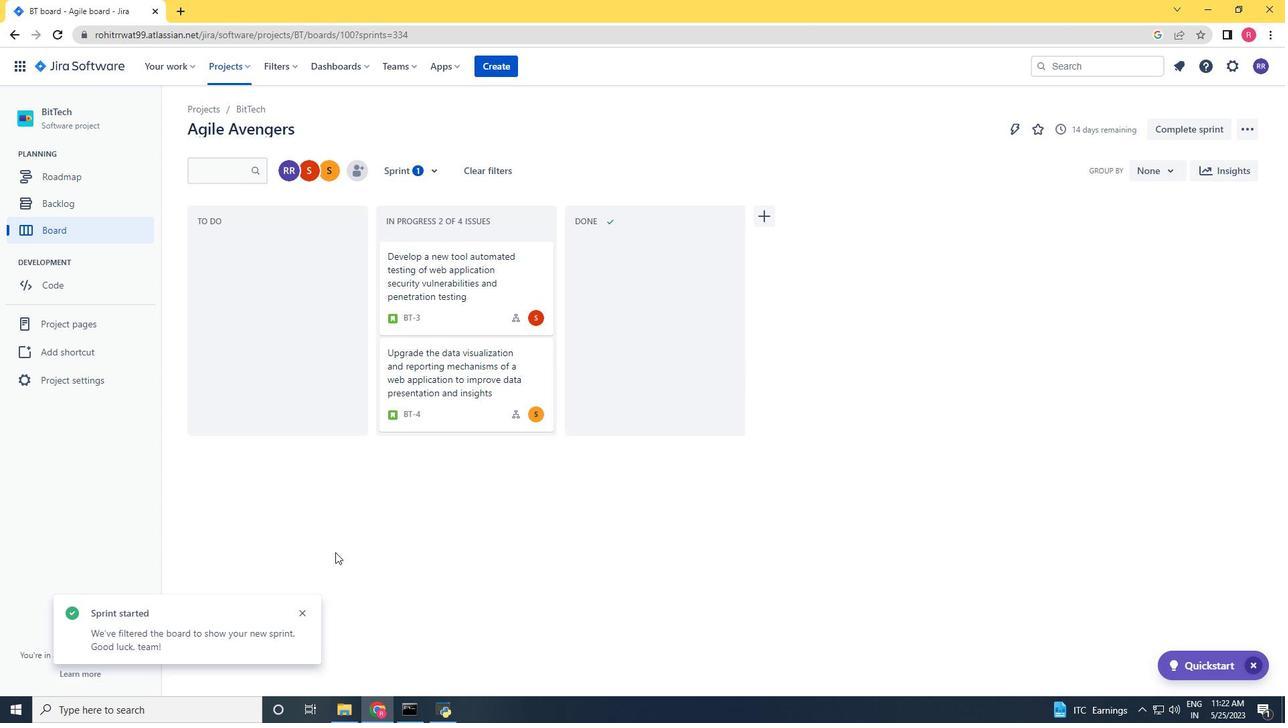 
Action: Mouse scrolled (334, 549) with delta (0, 0)
Screenshot: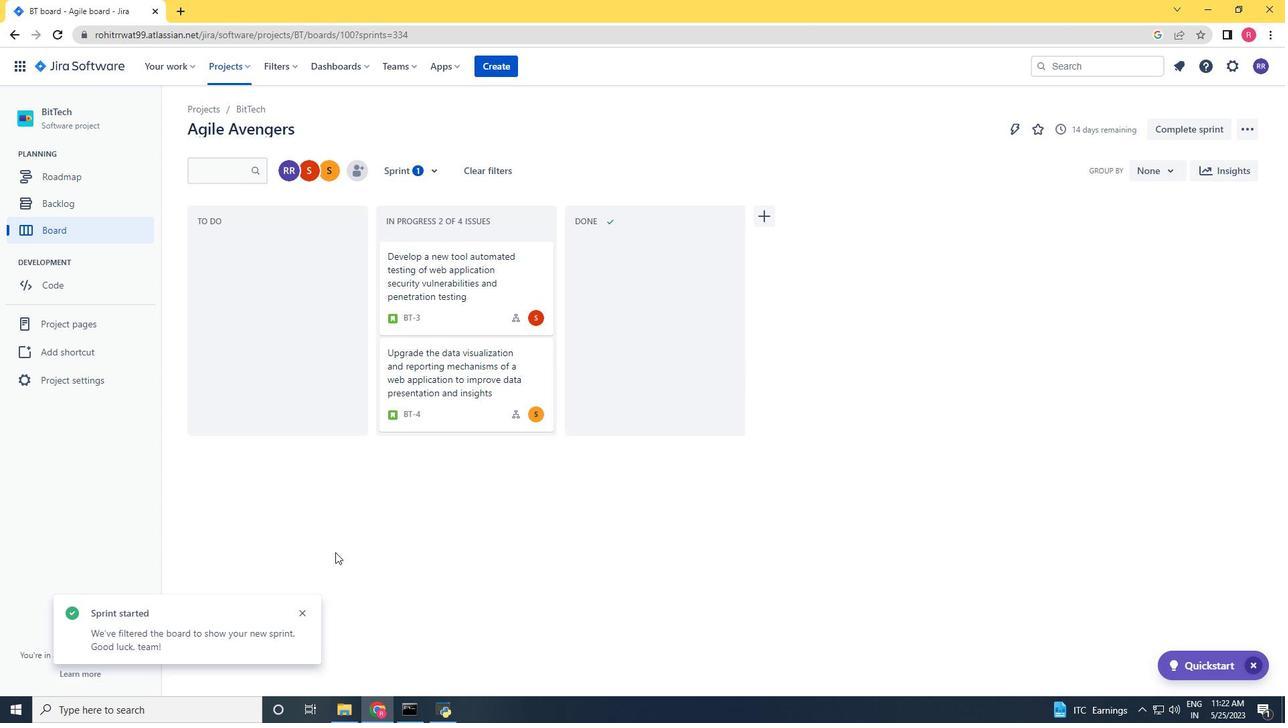 
Action: Mouse scrolled (334, 549) with delta (0, 0)
Screenshot: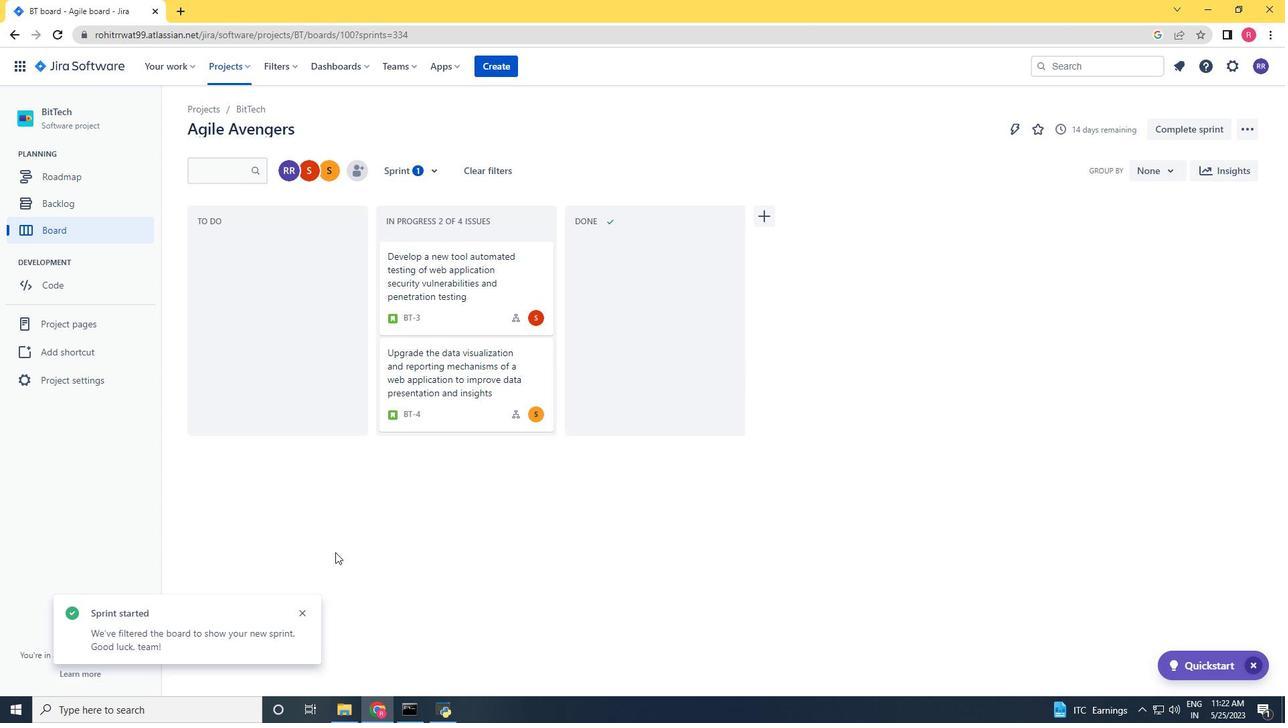
Action: Mouse scrolled (334, 549) with delta (0, 0)
Screenshot: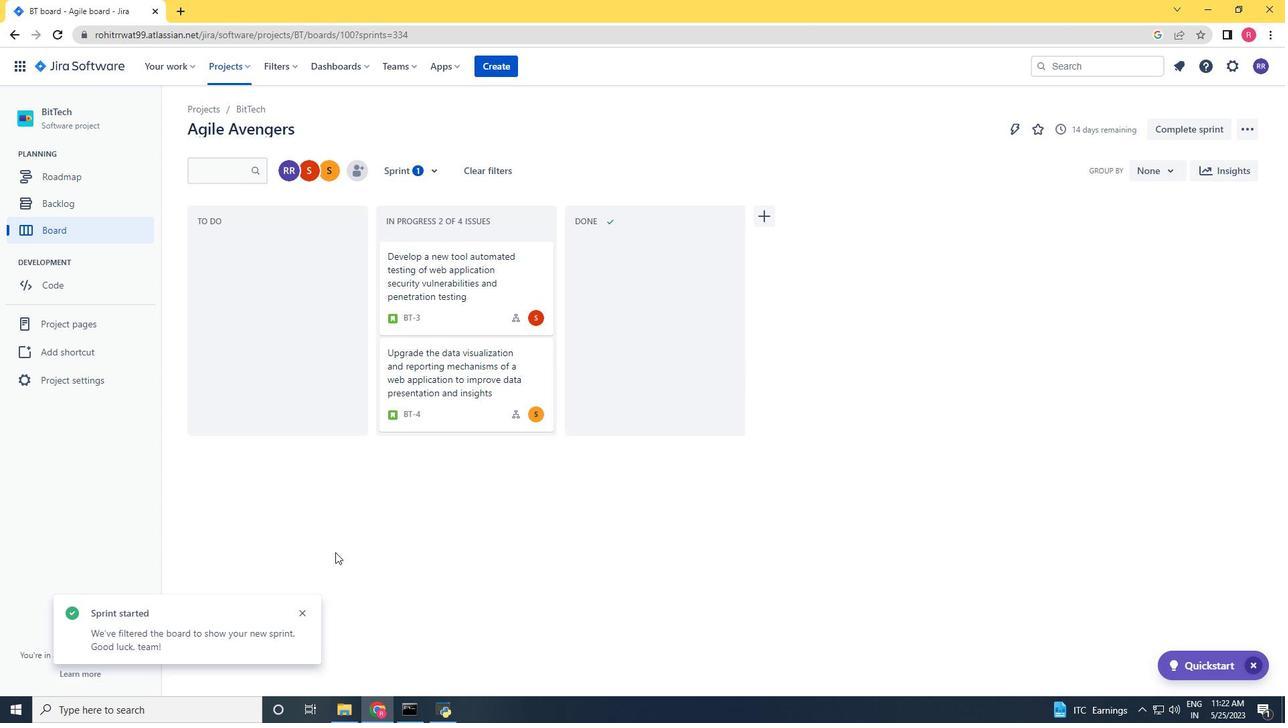 
Action: Mouse moved to (334, 547)
Screenshot: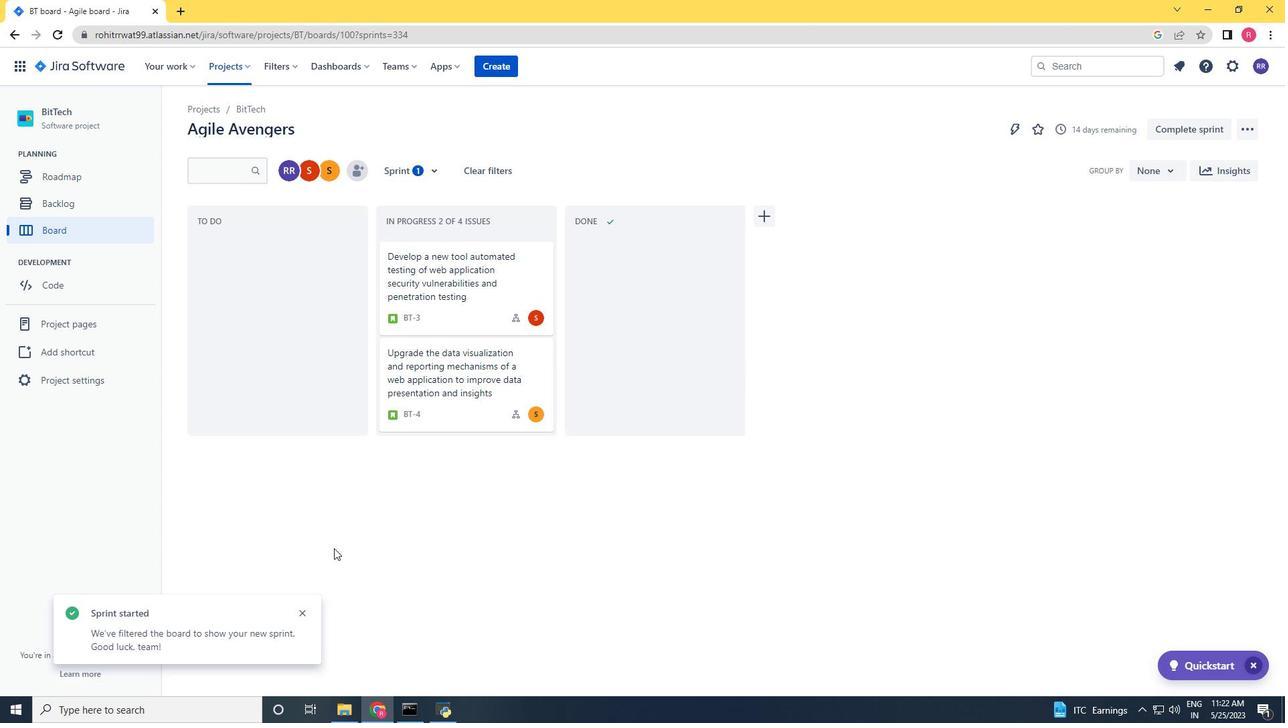 
Action: Mouse scrolled (334, 549) with delta (0, 0)
Screenshot: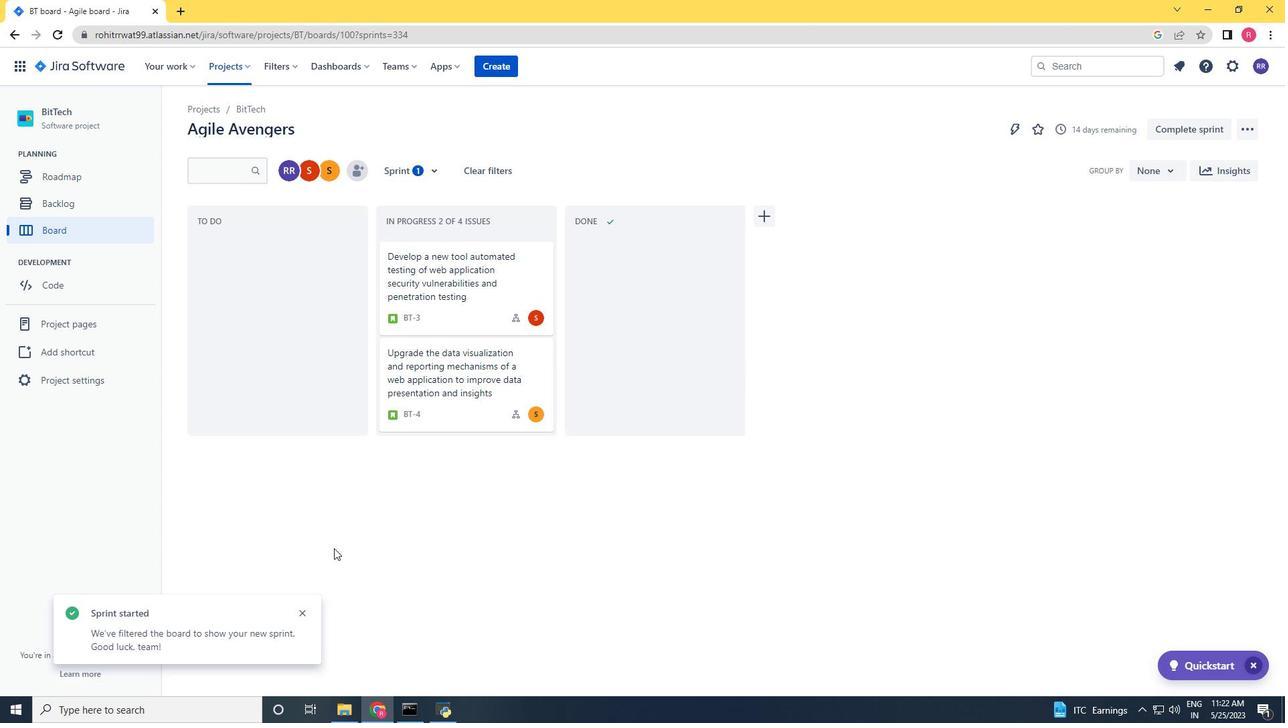 
Action: Mouse moved to (47, 201)
Screenshot: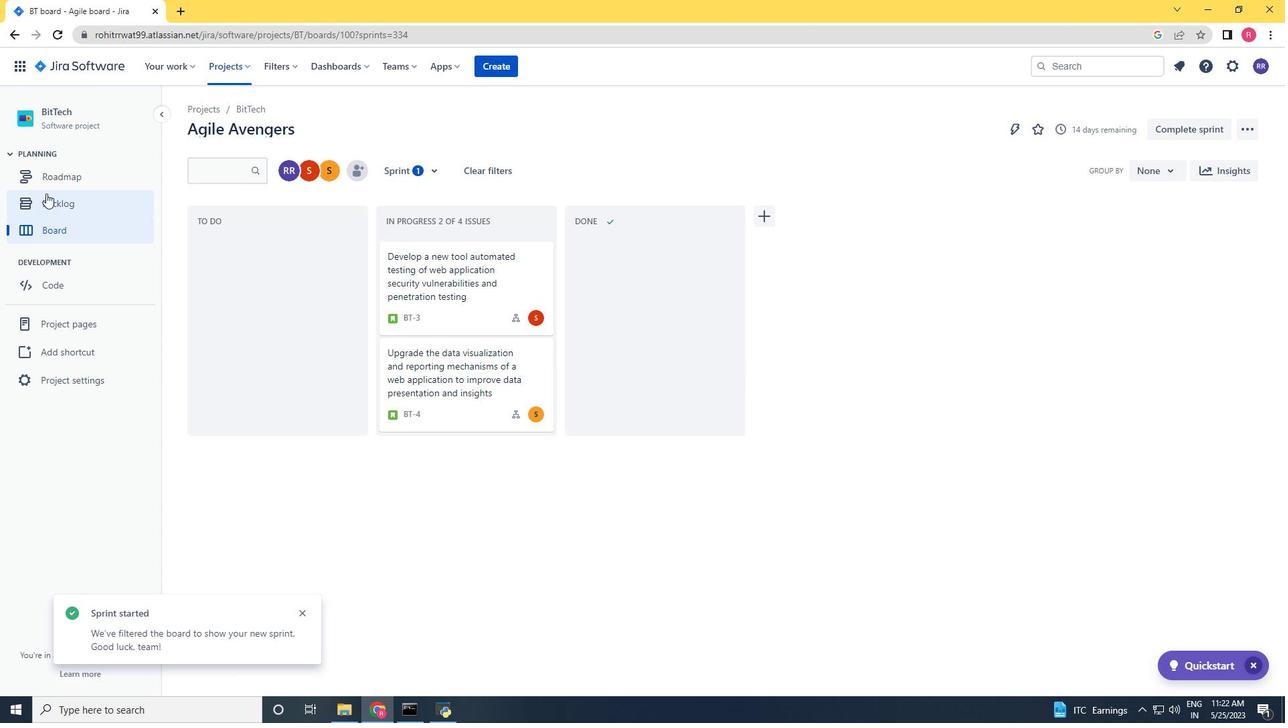 
Action: Mouse pressed left at (47, 201)
Screenshot: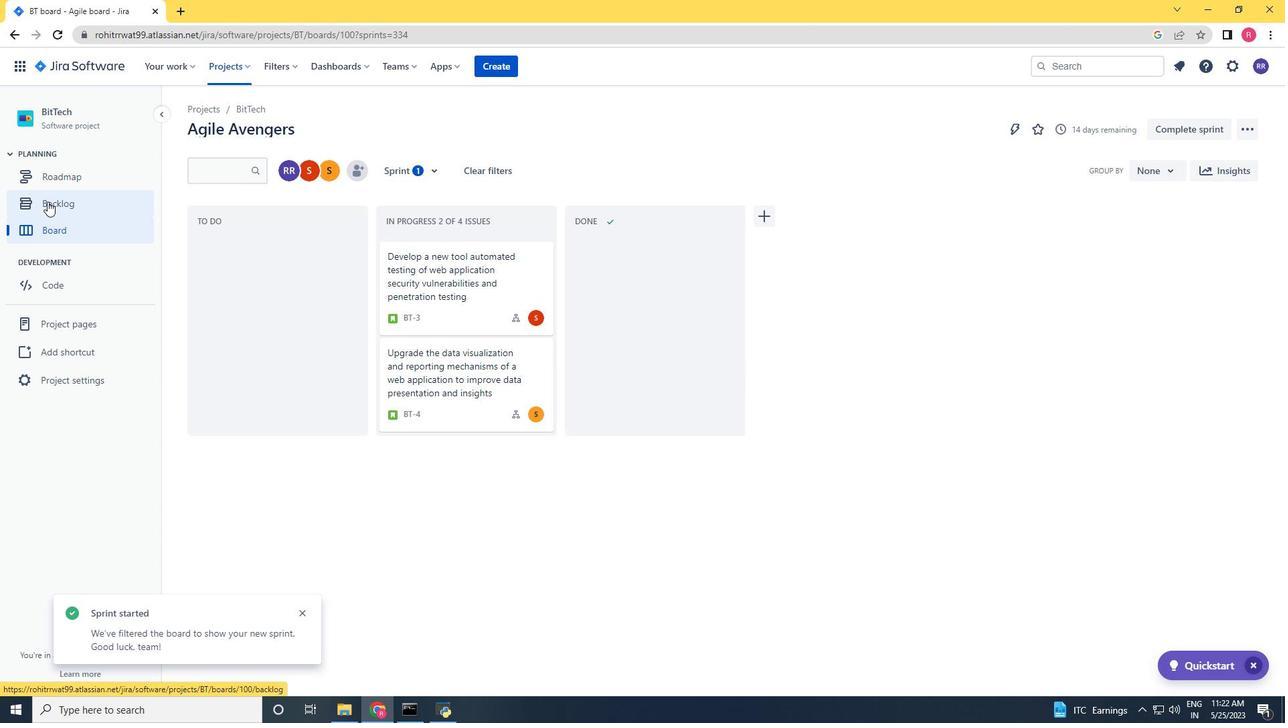 
Action: Mouse moved to (520, 417)
Screenshot: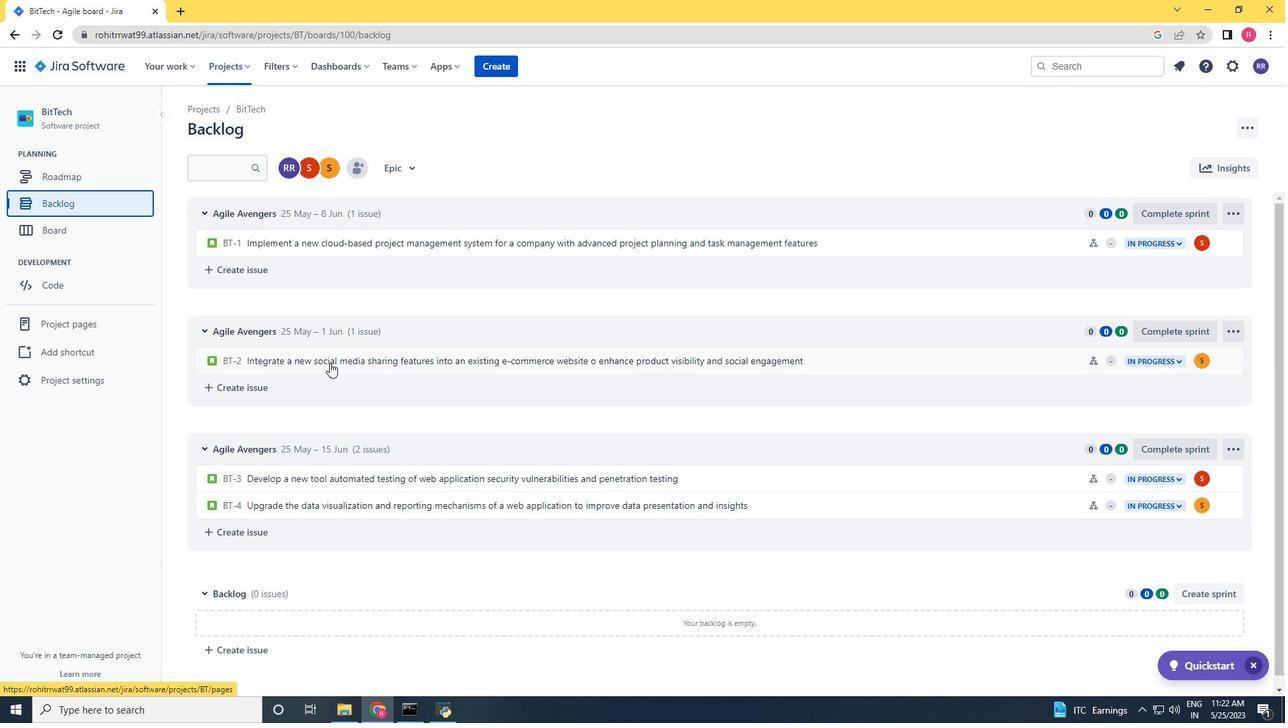 
Action: Mouse scrolled (520, 417) with delta (0, 0)
Screenshot: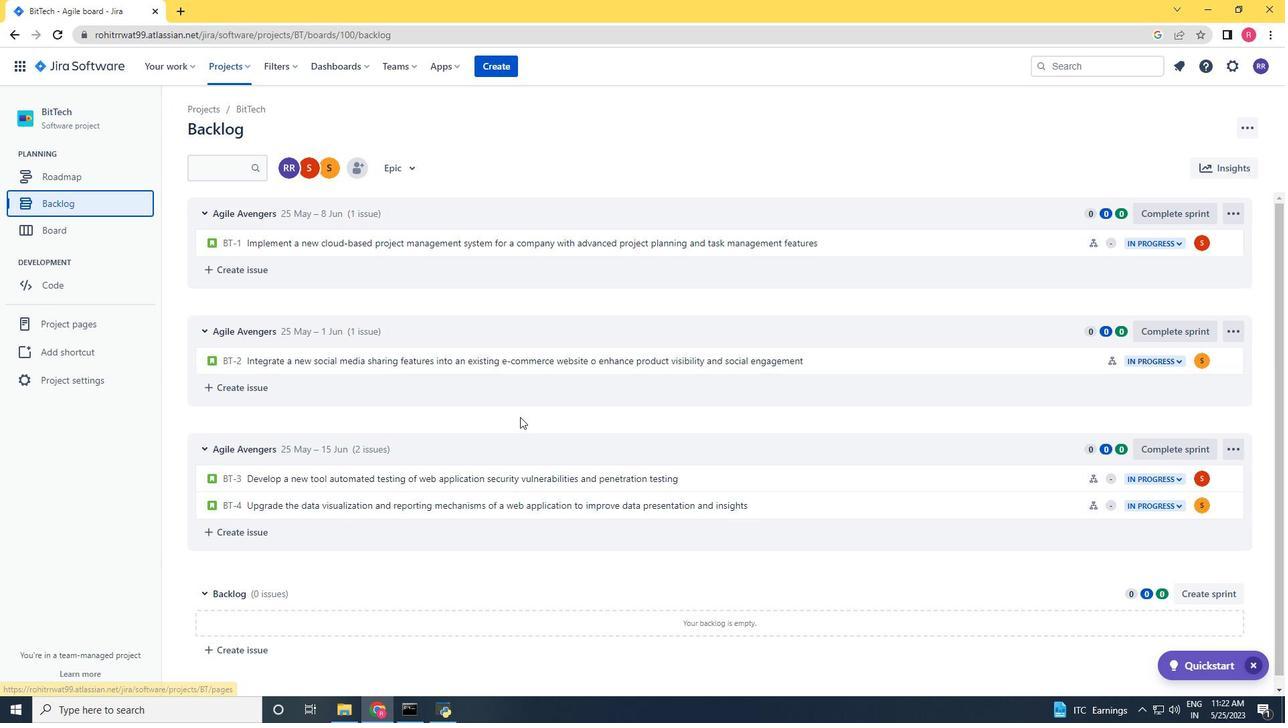 
Action: Mouse scrolled (520, 417) with delta (0, 0)
Screenshot: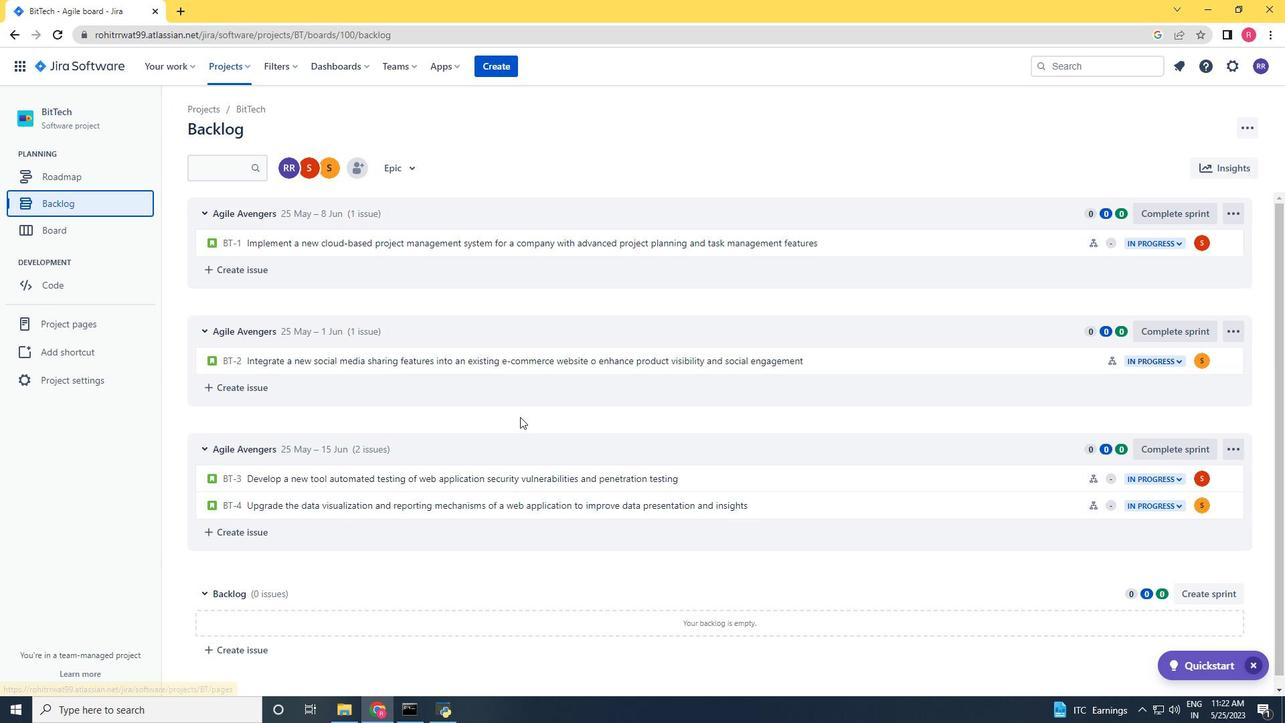 
Action: Mouse scrolled (520, 416) with delta (0, 0)
Screenshot: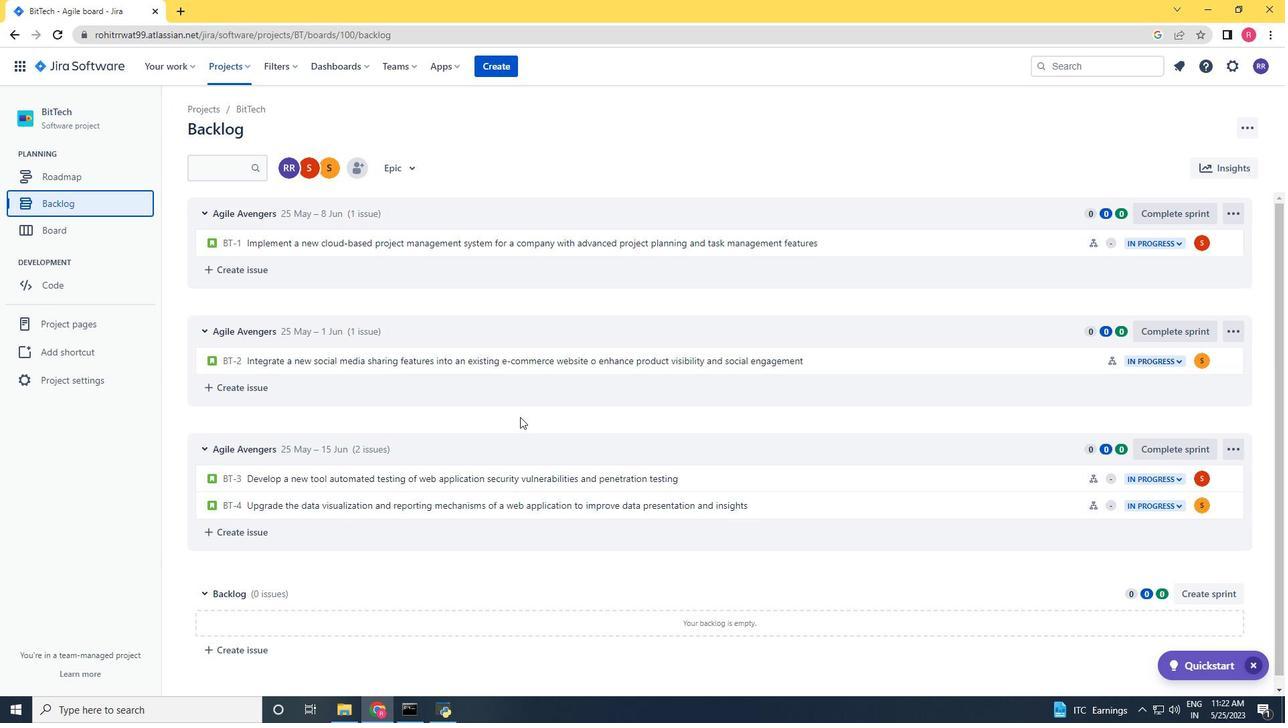 
Action: Mouse scrolled (520, 416) with delta (0, 0)
Screenshot: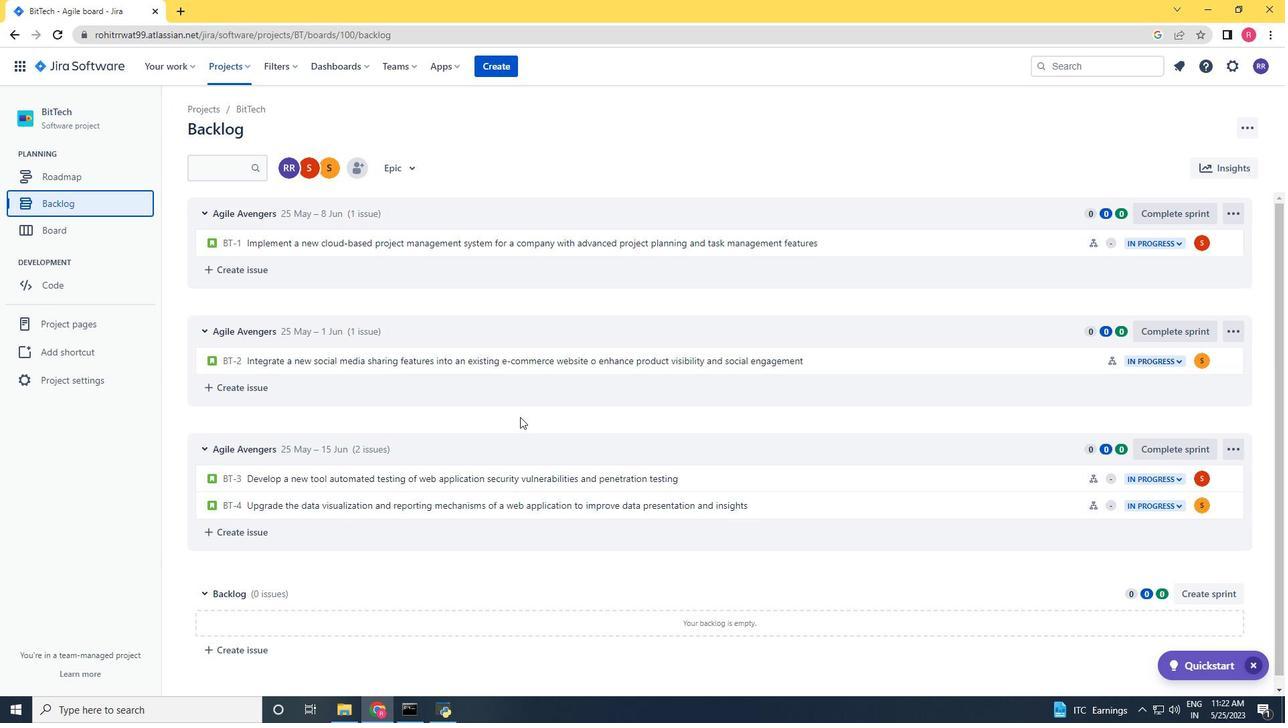 
Action: Mouse scrolled (520, 416) with delta (0, 0)
Screenshot: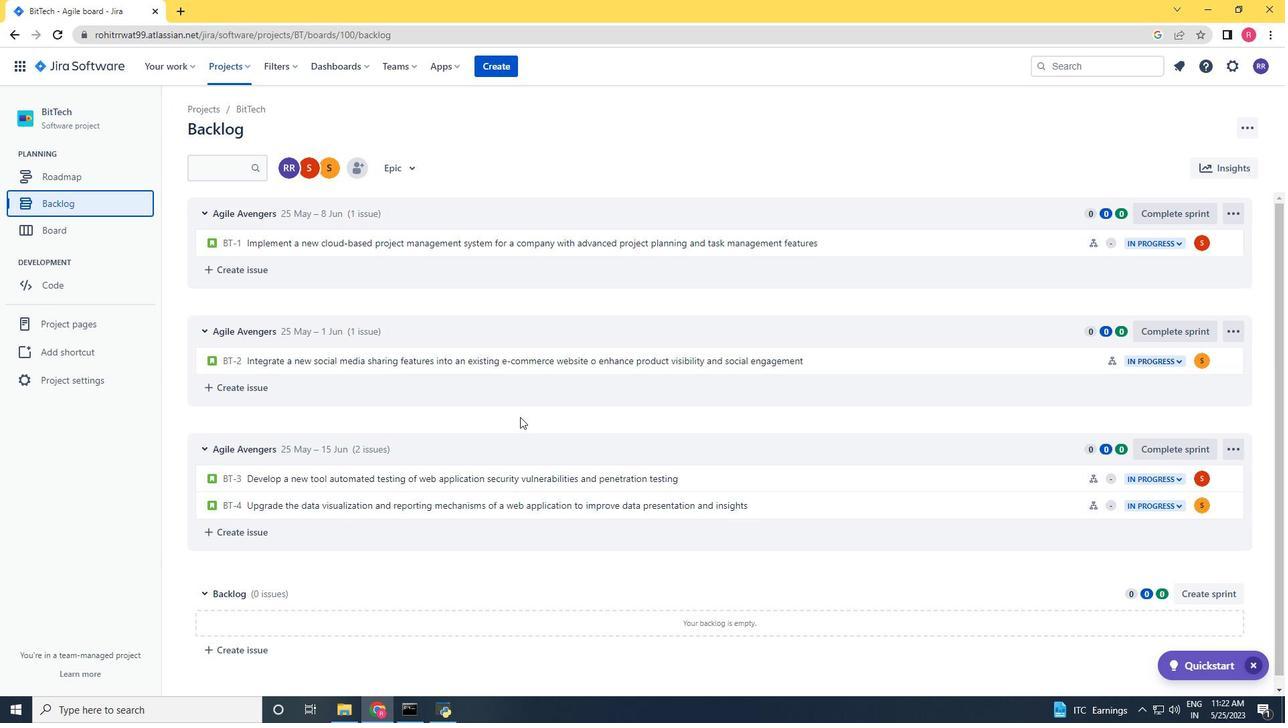 
Action: Mouse scrolled (520, 416) with delta (0, 0)
Screenshot: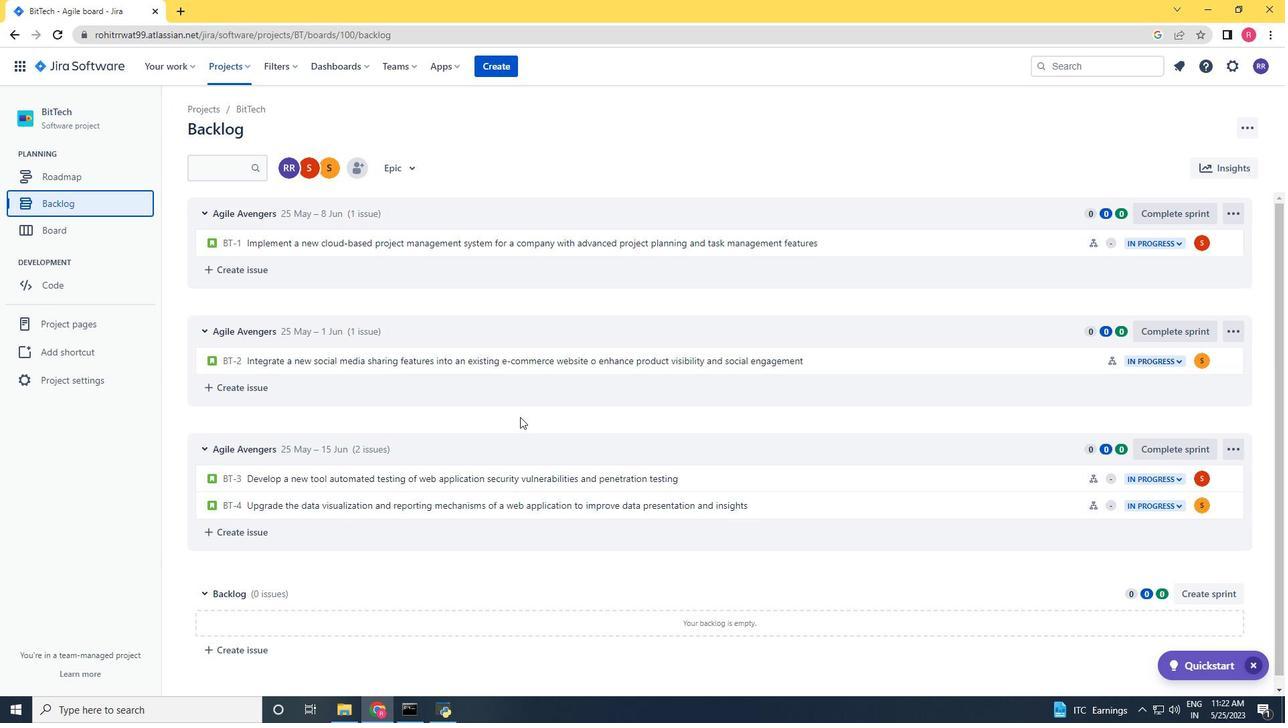 
